 Task: Create new Company, with domain: 'koyo.jp' and type: 'Other'. Add new contact for this company, with mail Id: 'Henry21Verma@koyo.jp', First Name: Henry, Last name:  Verma, Job Title: 'HR Generalist', Phone Number: '(408) 555-1237'. Change life cycle stage to  Lead and lead status to  Open. Logged in from softage.5@softage.net
Action: Mouse moved to (70, 55)
Screenshot: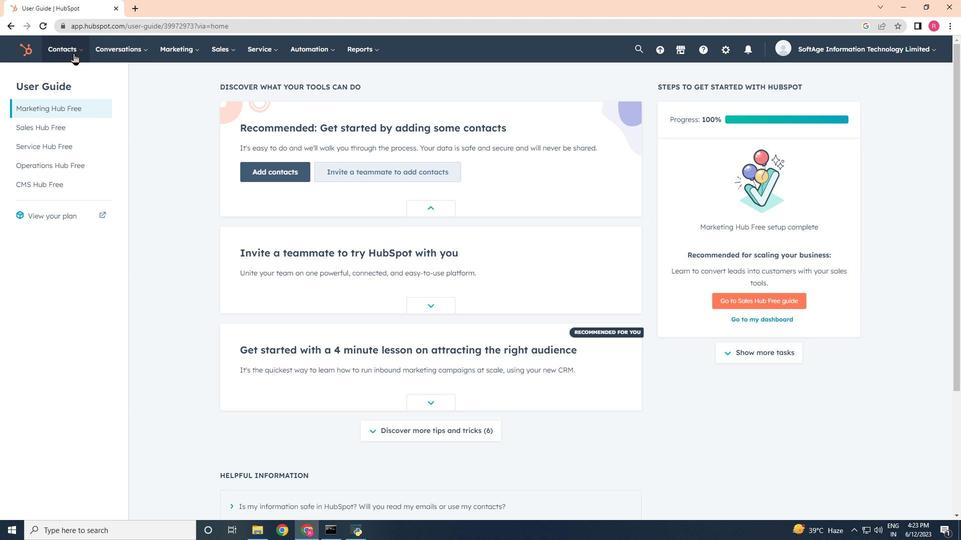 
Action: Mouse pressed left at (70, 55)
Screenshot: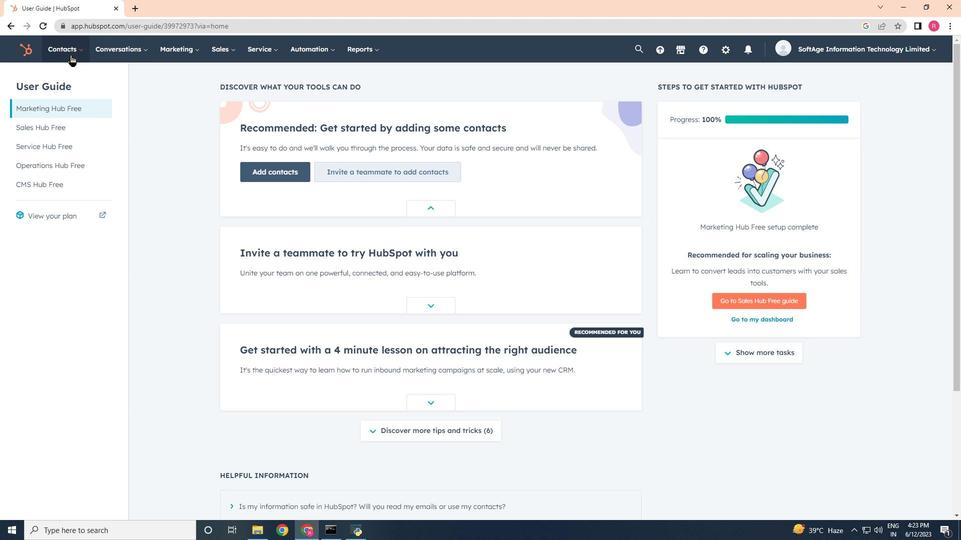 
Action: Mouse moved to (80, 91)
Screenshot: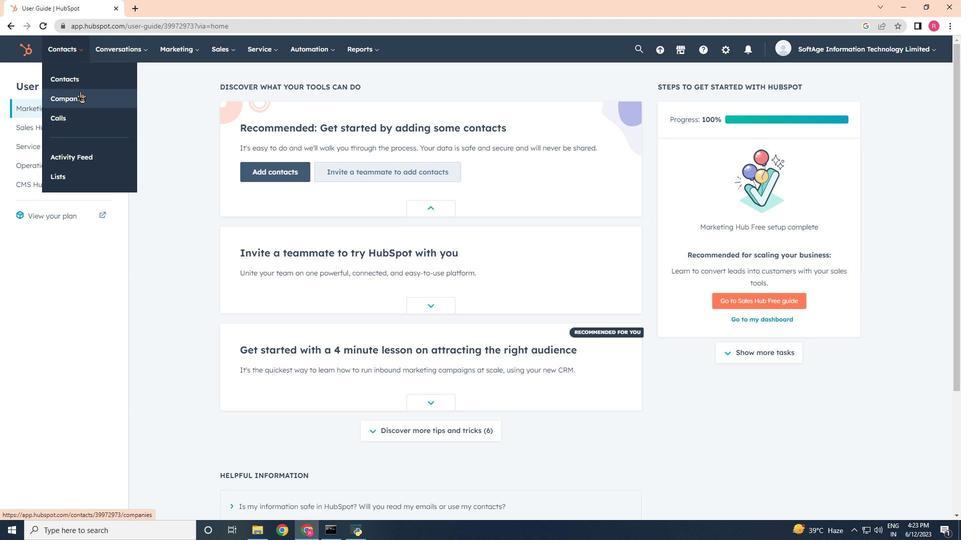 
Action: Mouse pressed left at (80, 91)
Screenshot: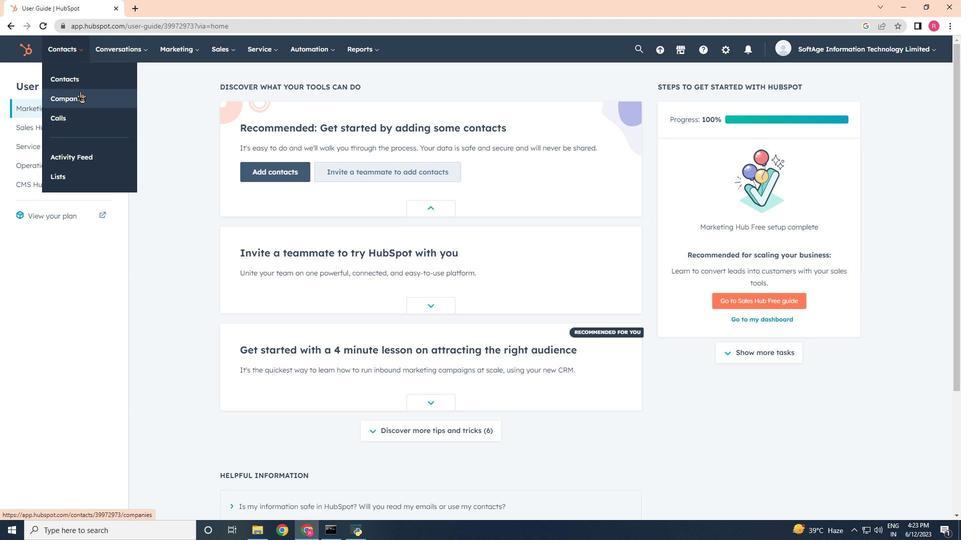 
Action: Mouse moved to (904, 83)
Screenshot: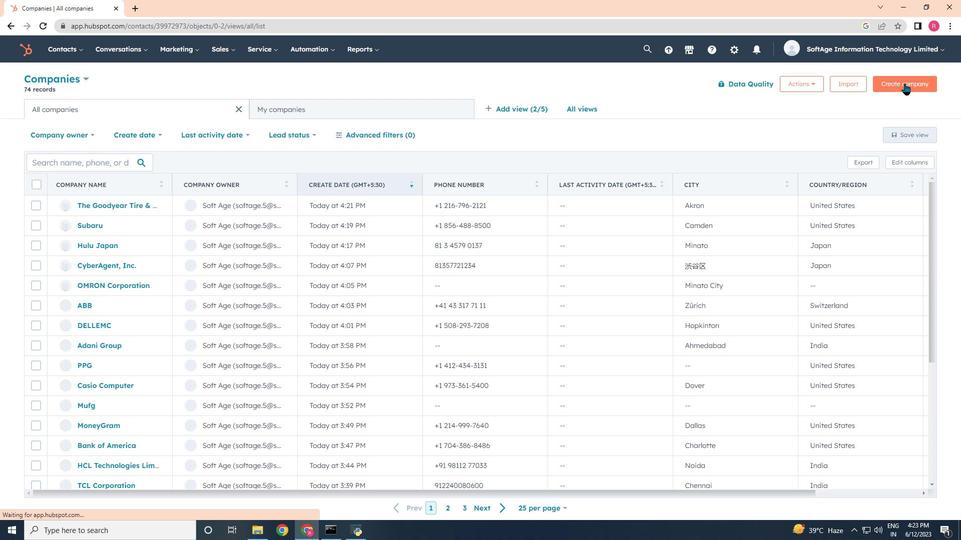 
Action: Mouse pressed left at (904, 83)
Screenshot: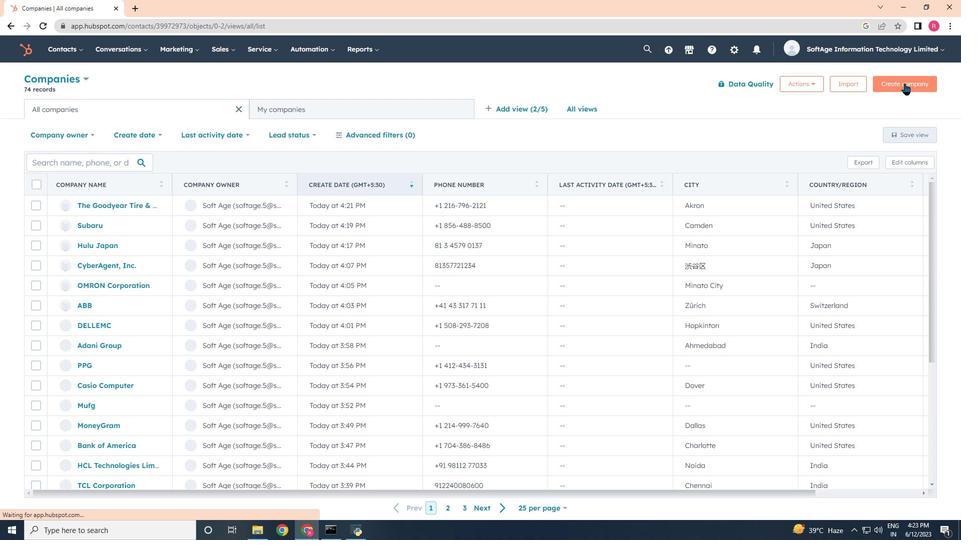 
Action: Mouse moved to (730, 126)
Screenshot: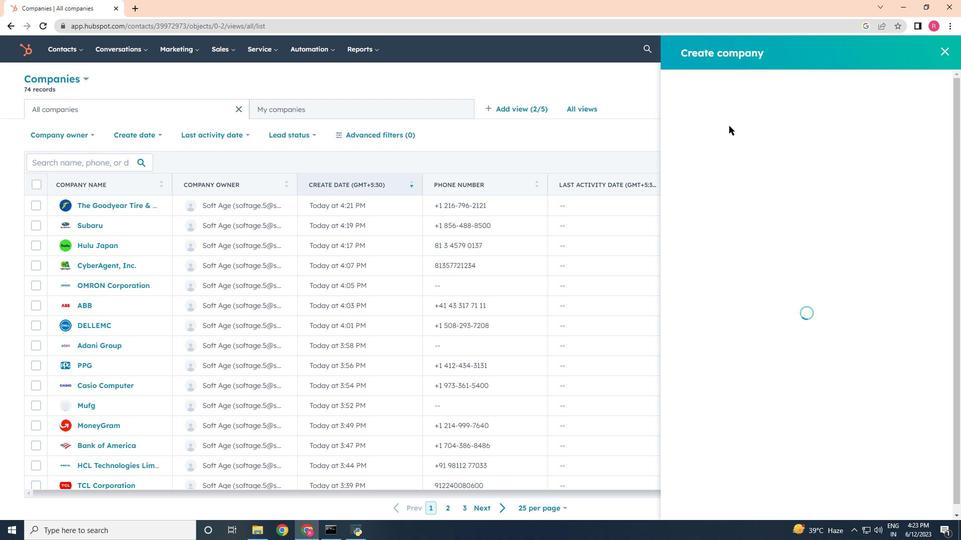 
Action: Mouse pressed left at (730, 126)
Screenshot: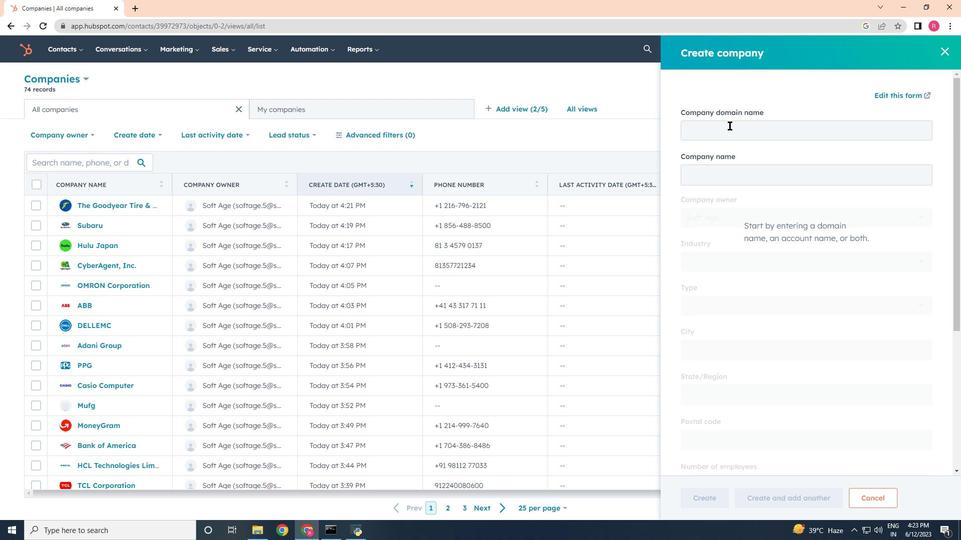 
Action: Mouse moved to (354, 148)
Screenshot: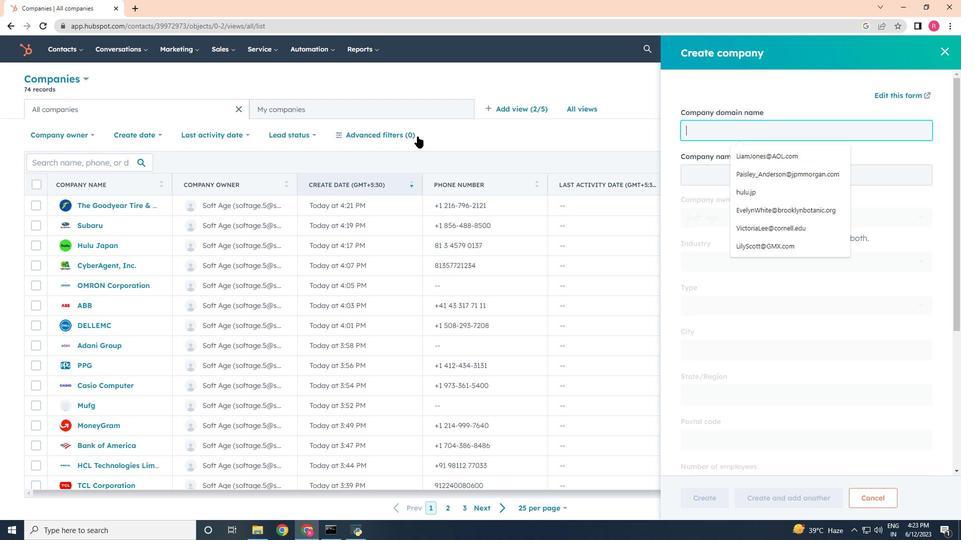 
Action: Key pressed koyo.jp
Screenshot: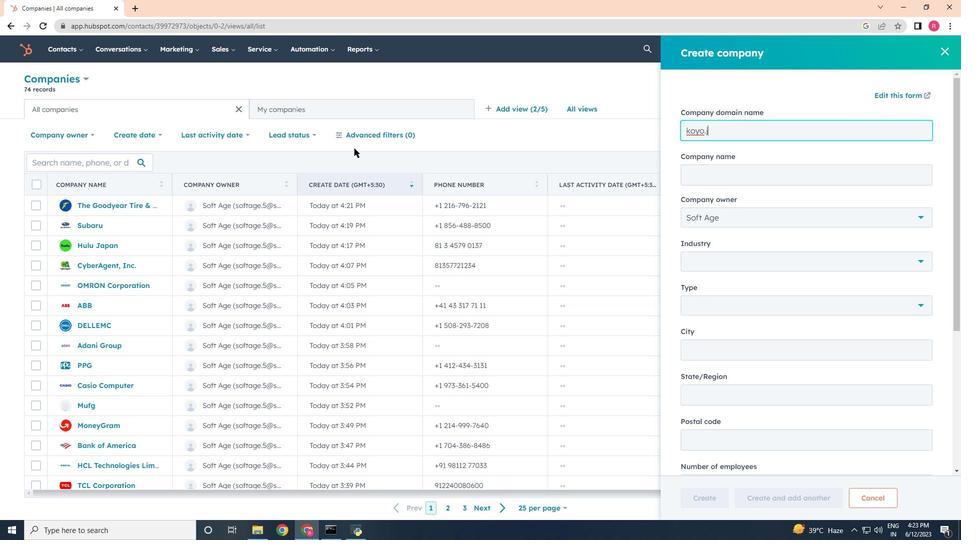
Action: Mouse moved to (754, 309)
Screenshot: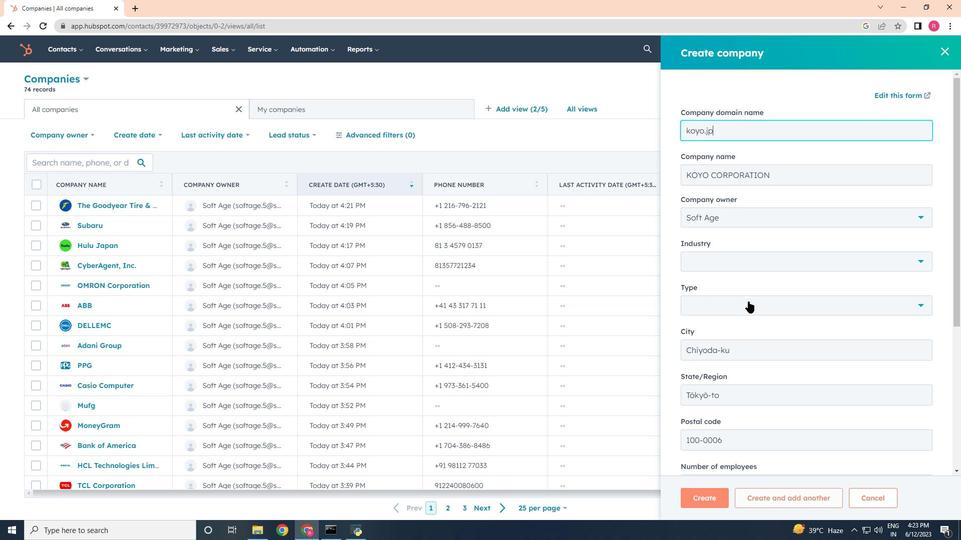 
Action: Mouse pressed left at (754, 309)
Screenshot: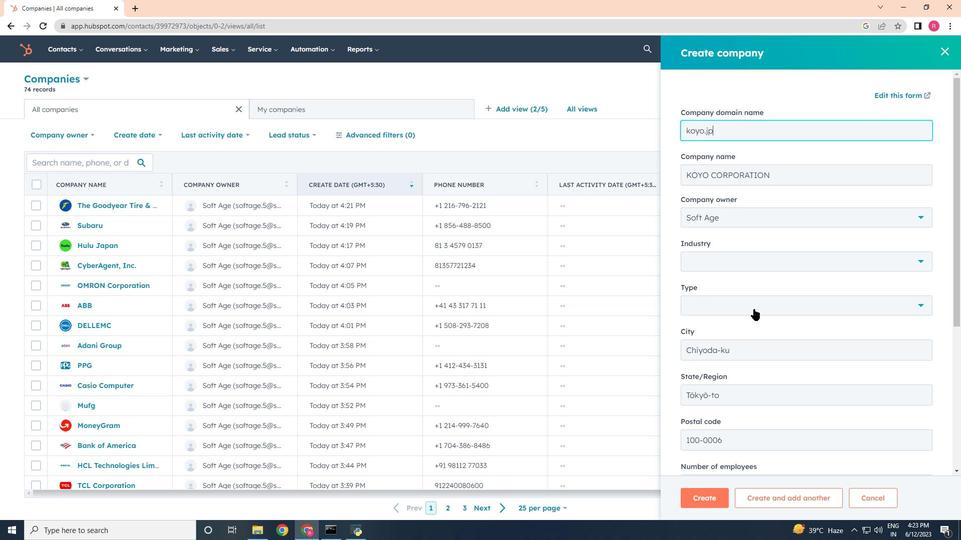 
Action: Mouse moved to (714, 437)
Screenshot: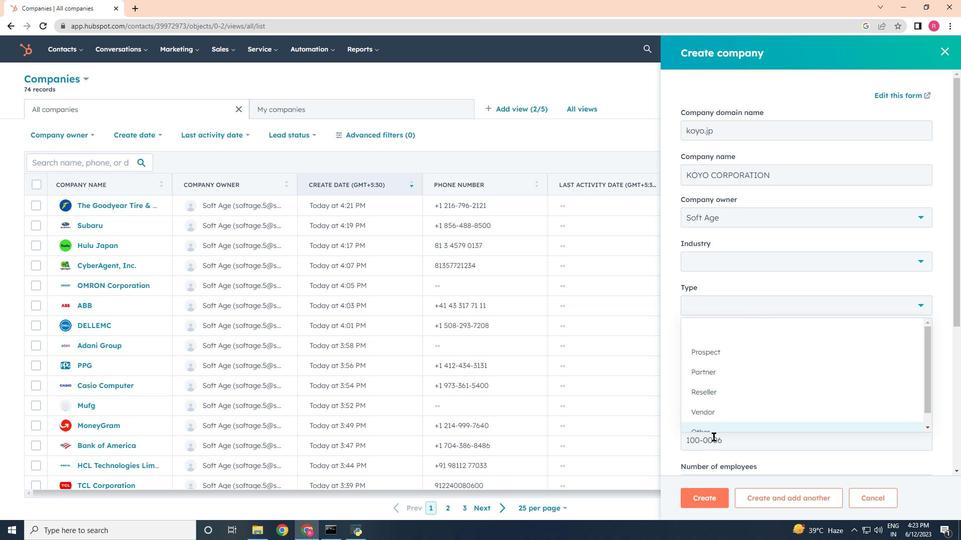 
Action: Mouse pressed left at (714, 437)
Screenshot: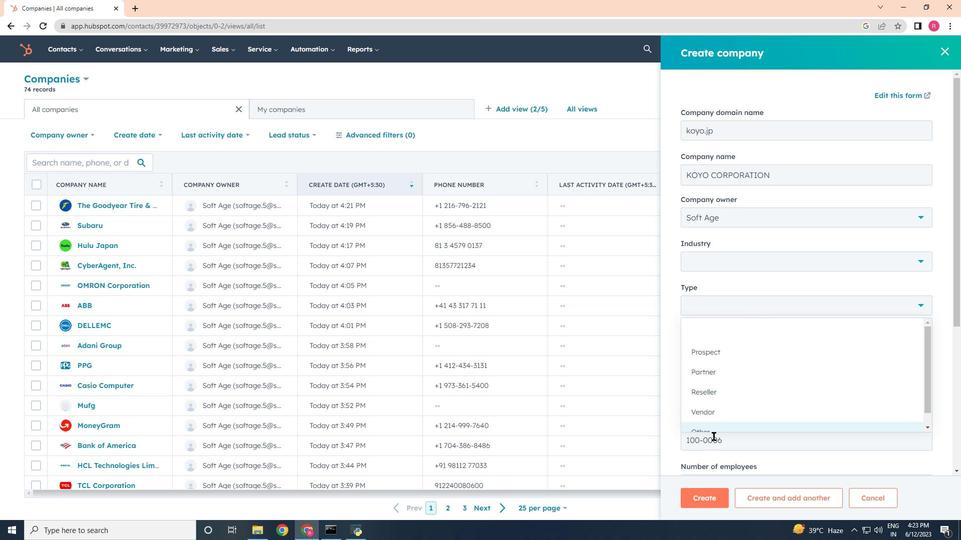 
Action: Mouse moved to (725, 409)
Screenshot: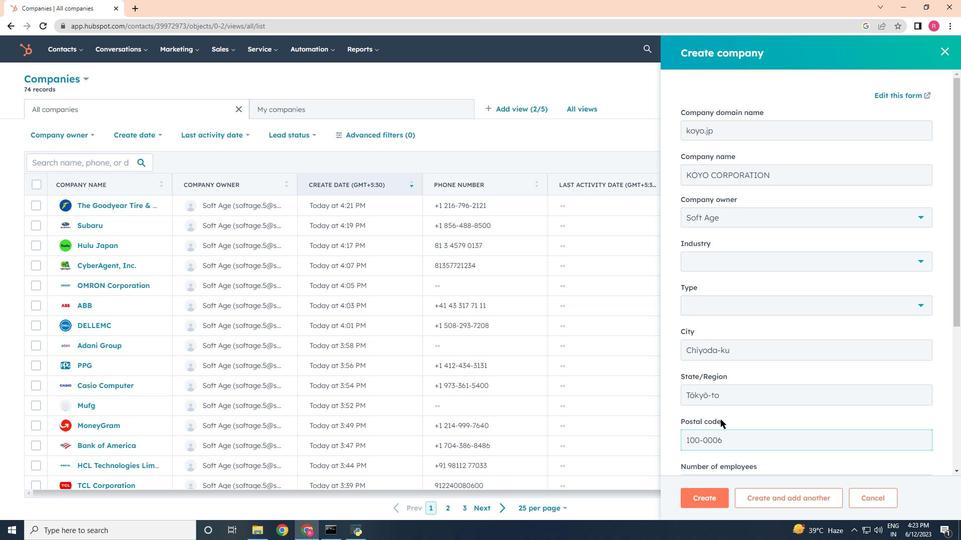 
Action: Mouse scrolled (725, 409) with delta (0, 0)
Screenshot: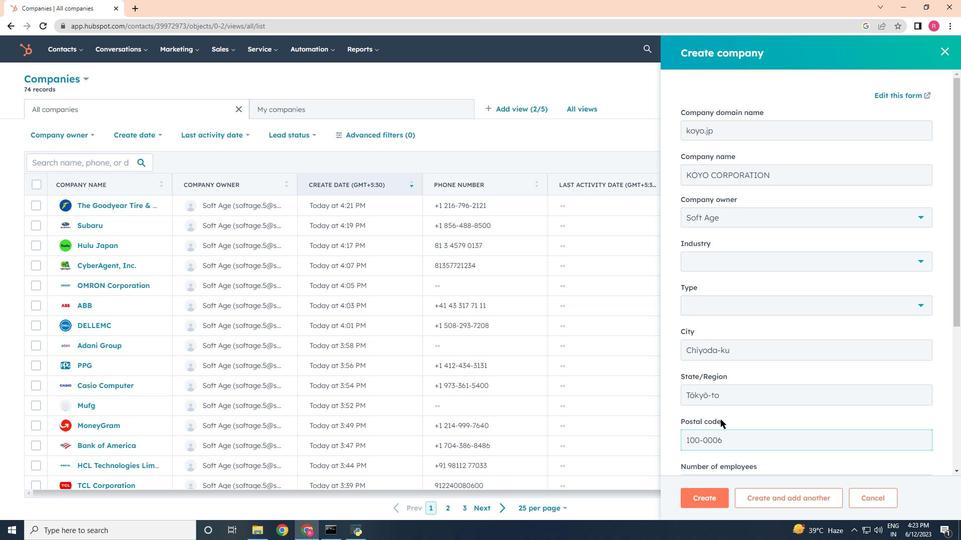 
Action: Mouse moved to (726, 409)
Screenshot: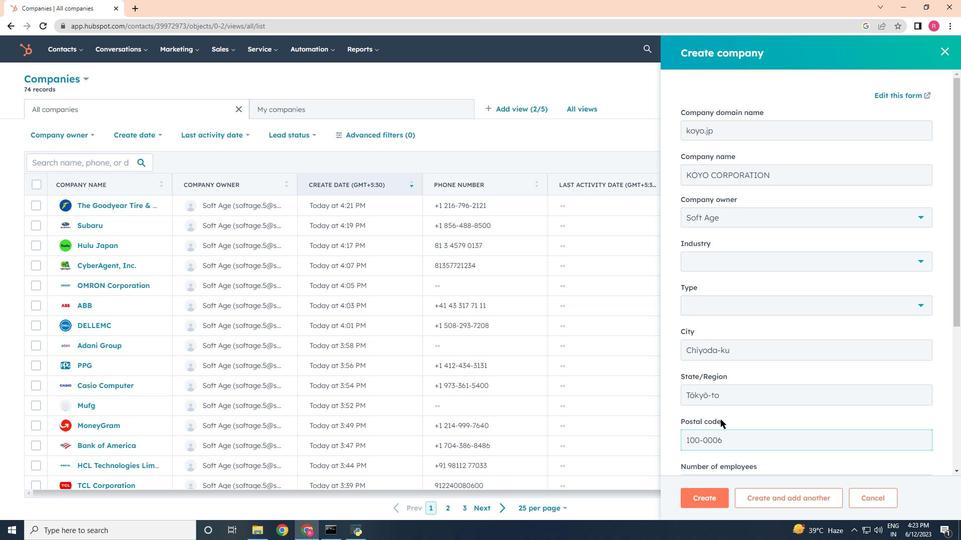 
Action: Mouse scrolled (726, 409) with delta (0, 0)
Screenshot: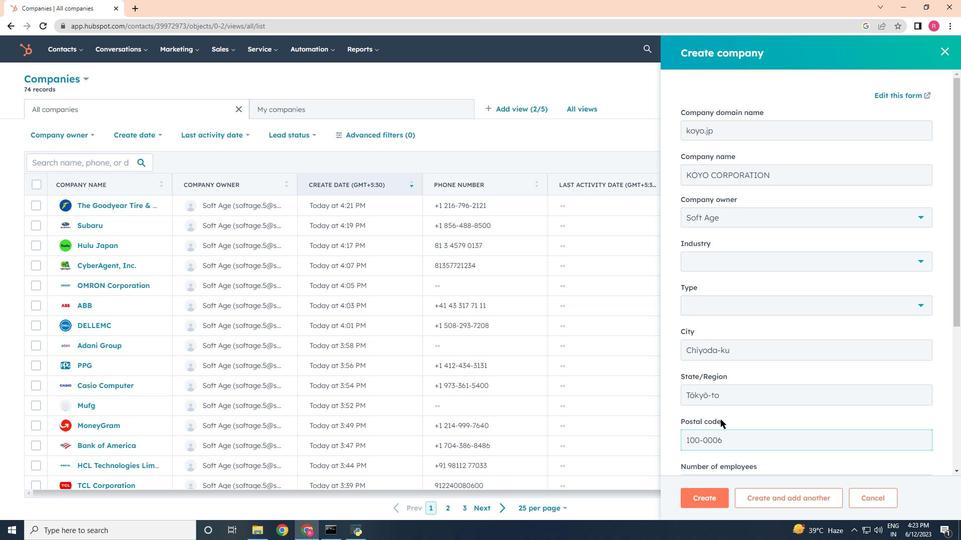 
Action: Mouse moved to (726, 409)
Screenshot: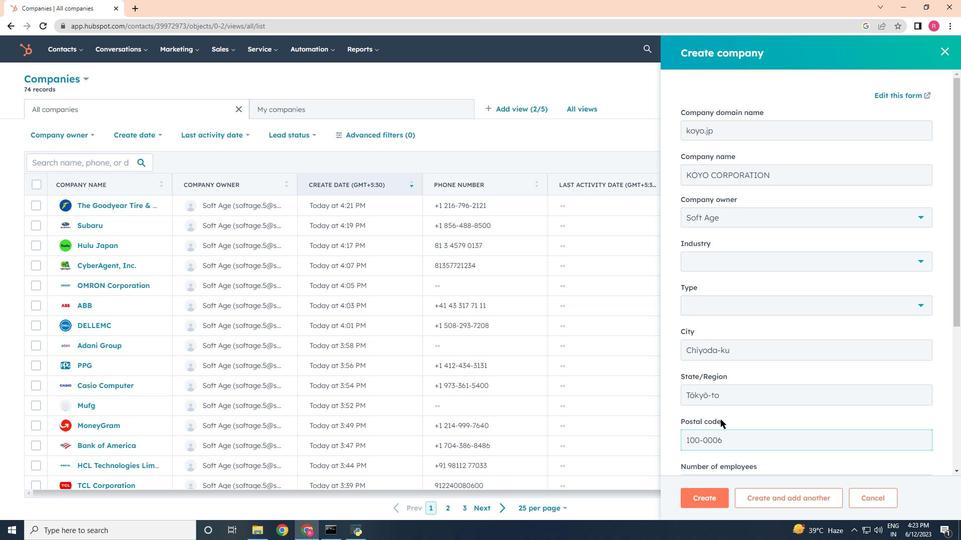 
Action: Mouse scrolled (726, 409) with delta (0, 0)
Screenshot: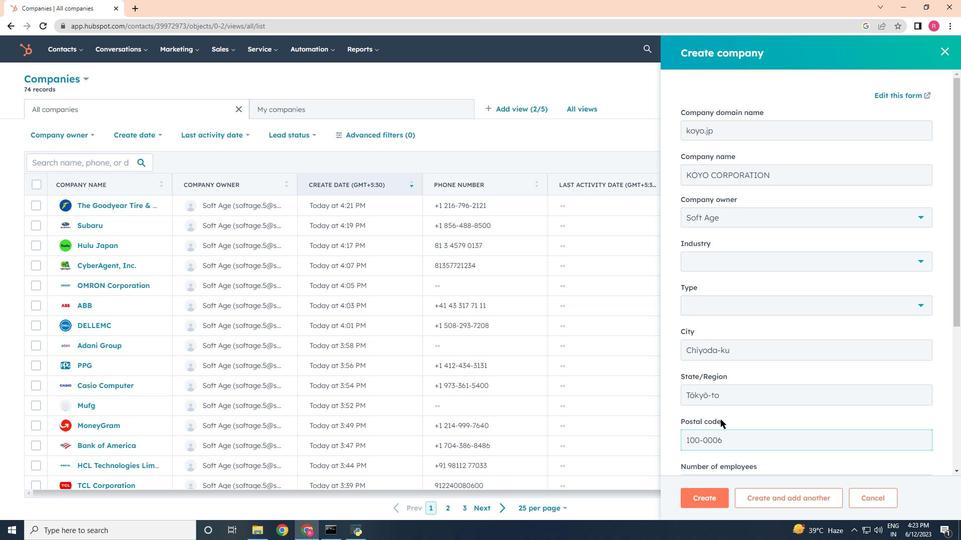 
Action: Mouse moved to (727, 409)
Screenshot: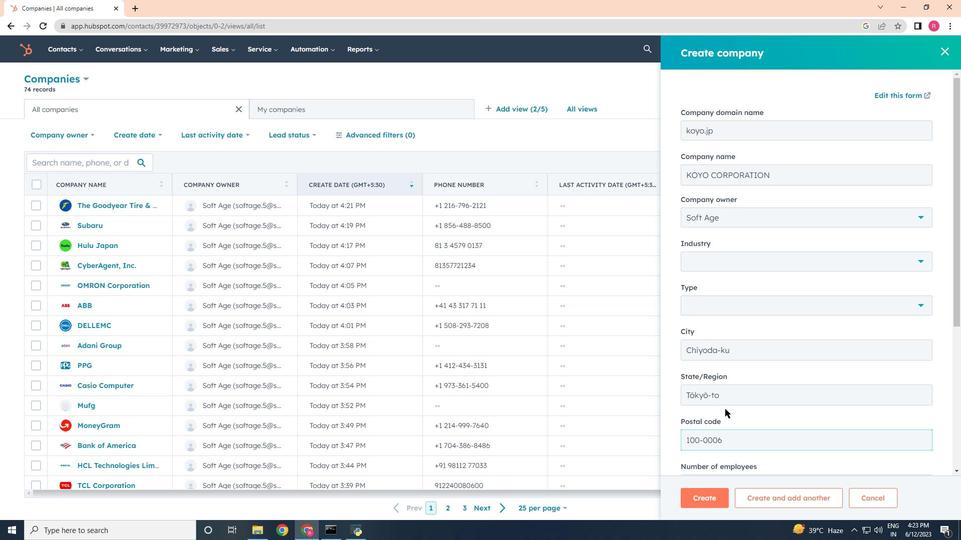 
Action: Mouse scrolled (727, 409) with delta (0, 0)
Screenshot: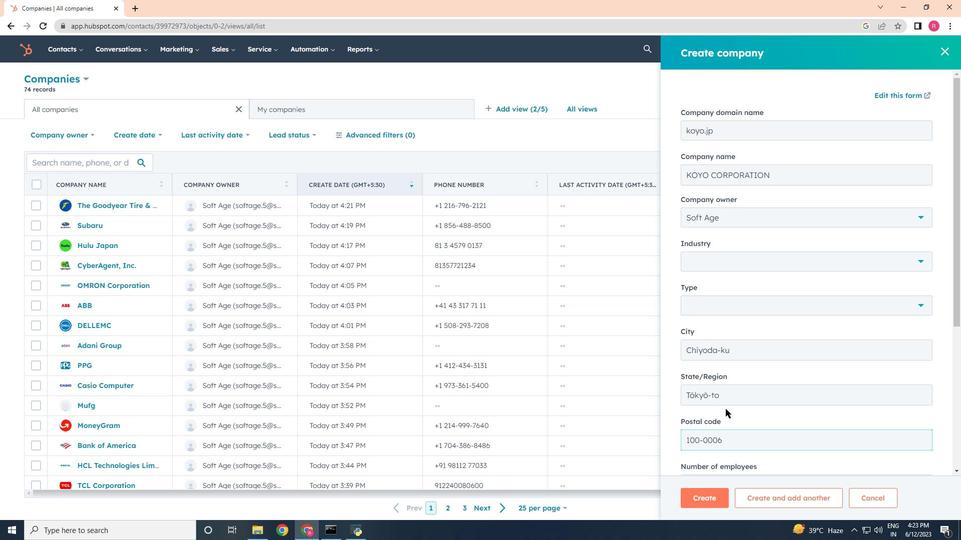 
Action: Mouse moved to (728, 409)
Screenshot: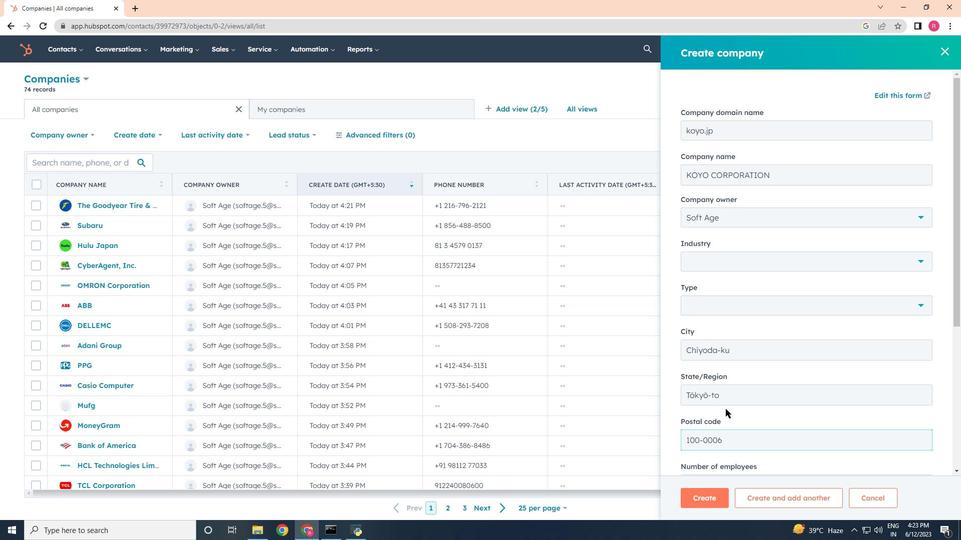 
Action: Mouse scrolled (728, 409) with delta (0, 0)
Screenshot: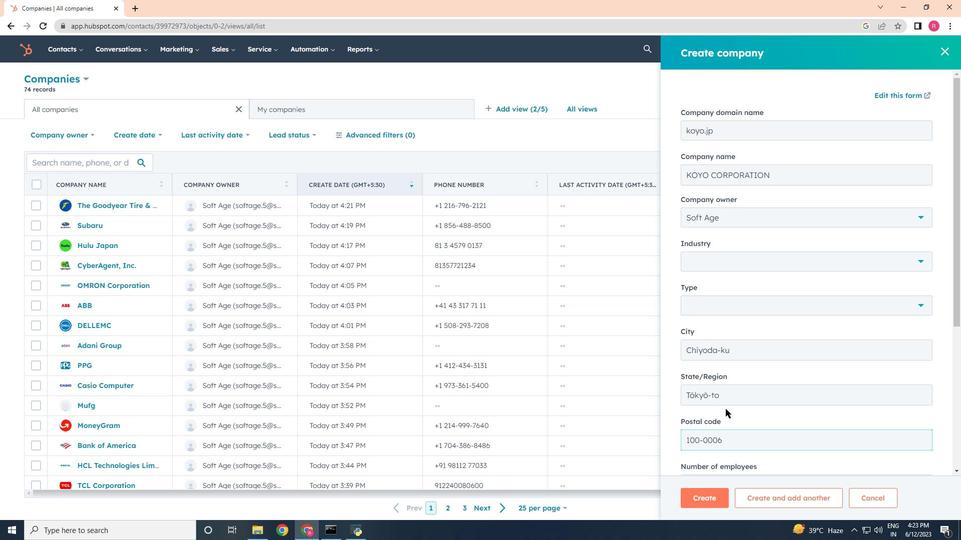 
Action: Mouse moved to (730, 409)
Screenshot: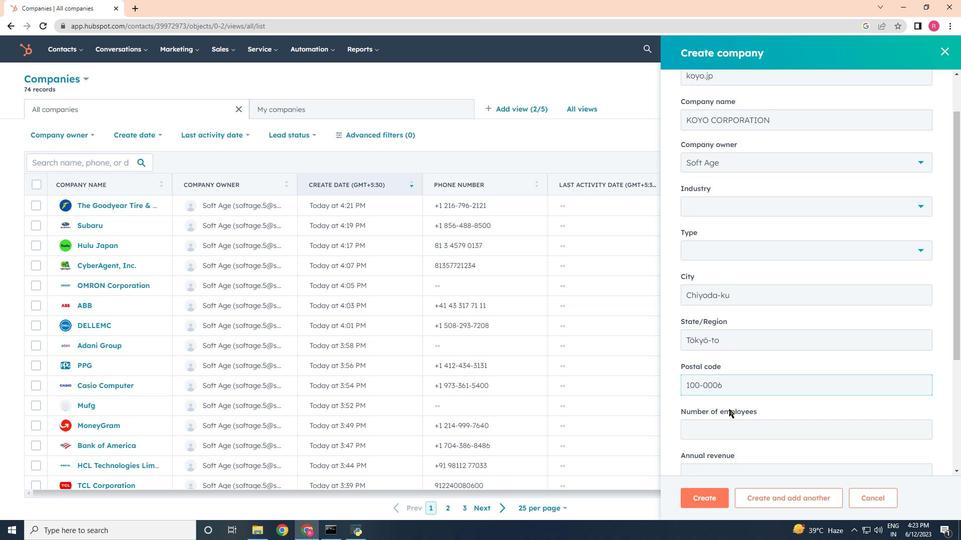 
Action: Mouse scrolled (730, 409) with delta (0, 0)
Screenshot: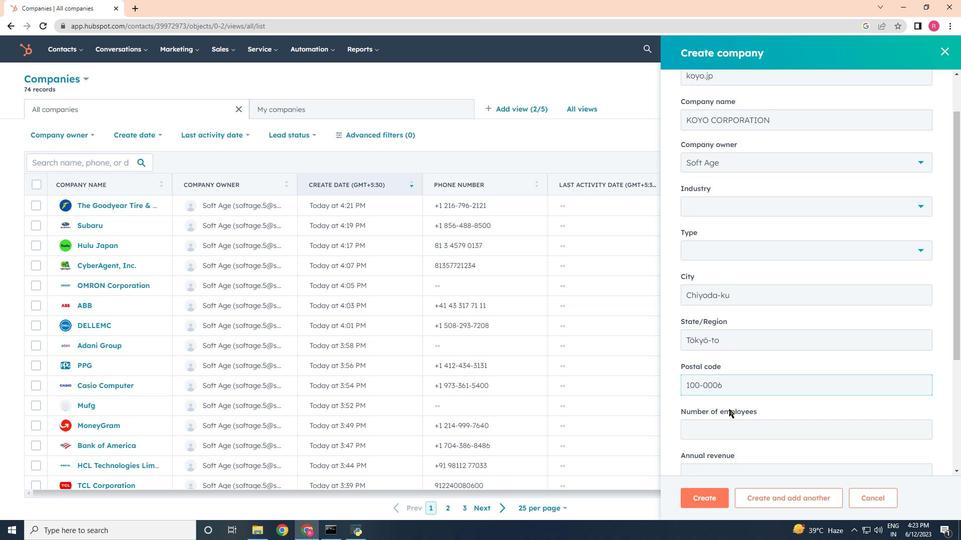 
Action: Mouse moved to (738, 440)
Screenshot: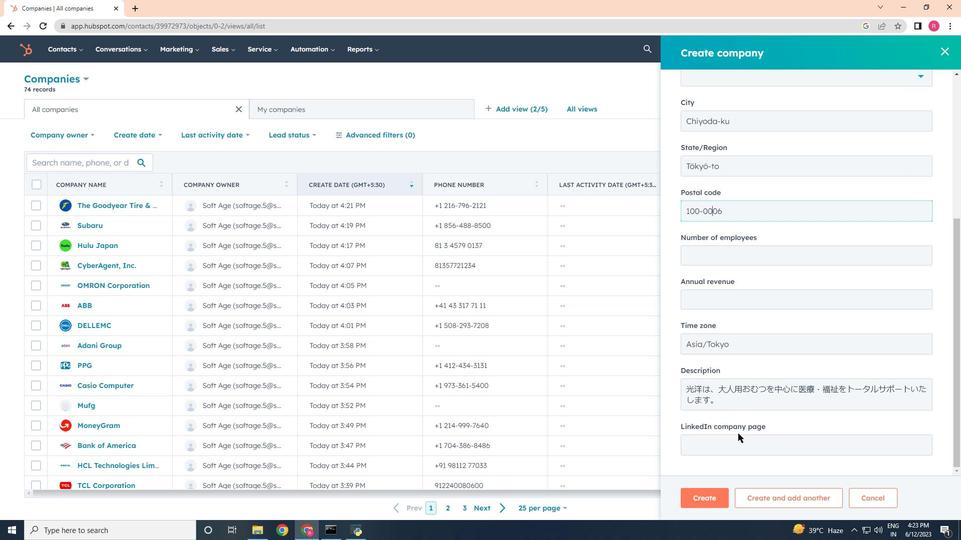 
Action: Mouse scrolled (738, 440) with delta (0, 0)
Screenshot: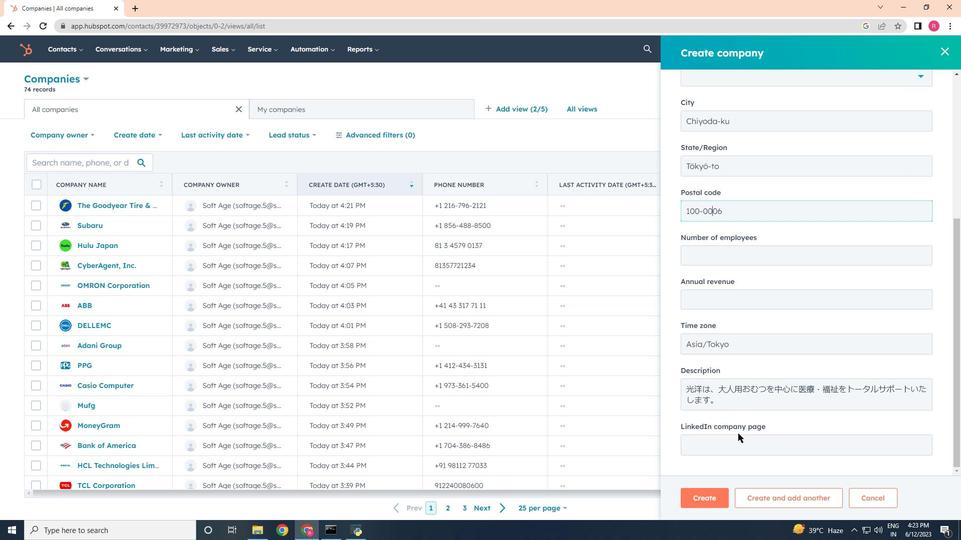 
Action: Mouse moved to (737, 441)
Screenshot: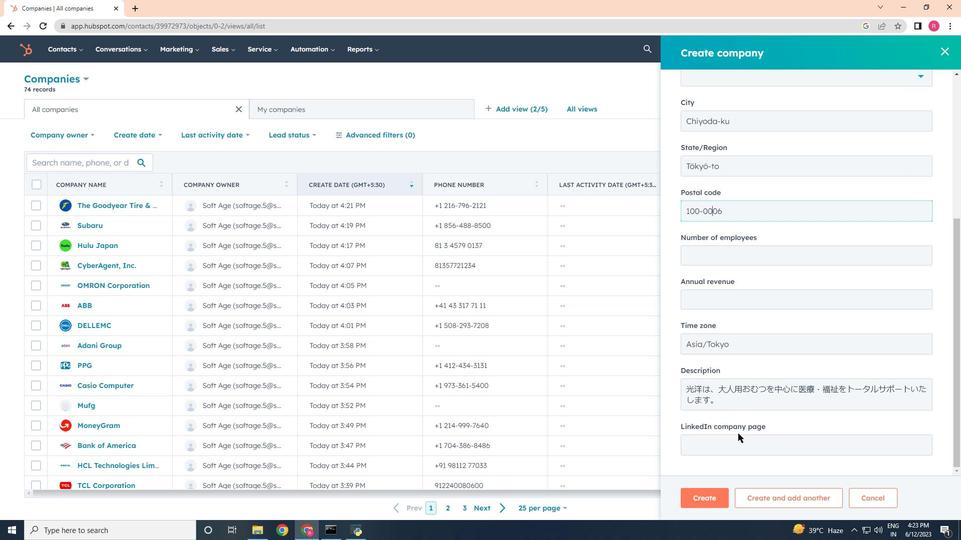 
Action: Mouse scrolled (737, 440) with delta (0, 0)
Screenshot: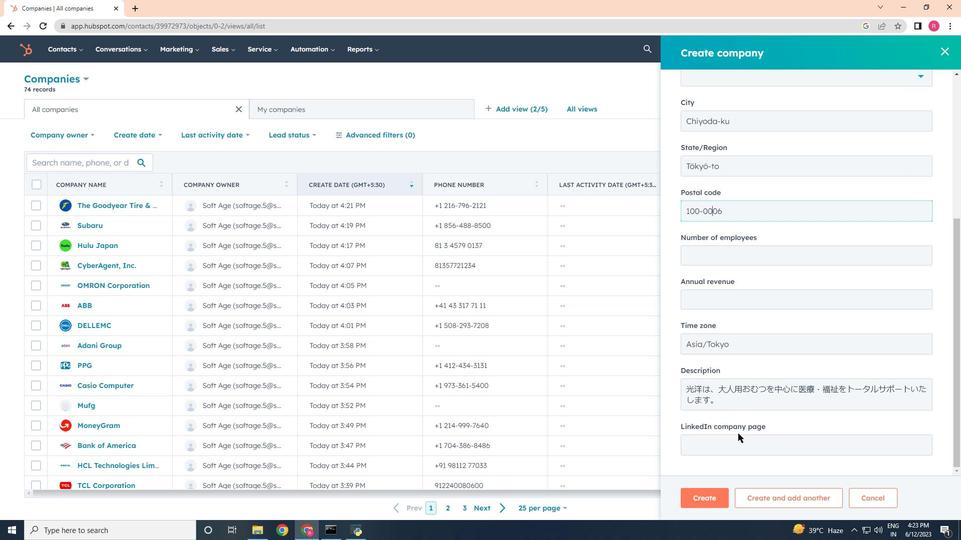 
Action: Mouse moved to (737, 442)
Screenshot: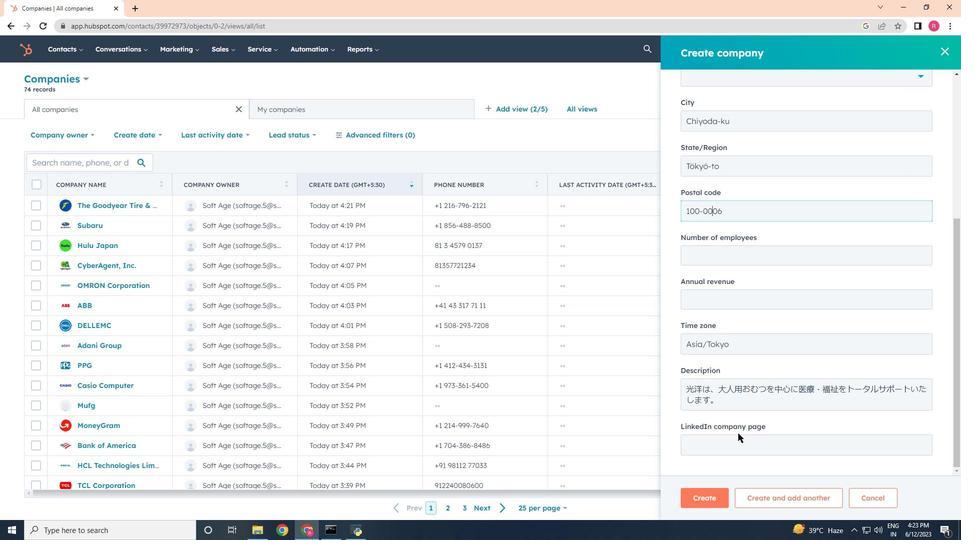 
Action: Mouse scrolled (737, 441) with delta (0, 0)
Screenshot: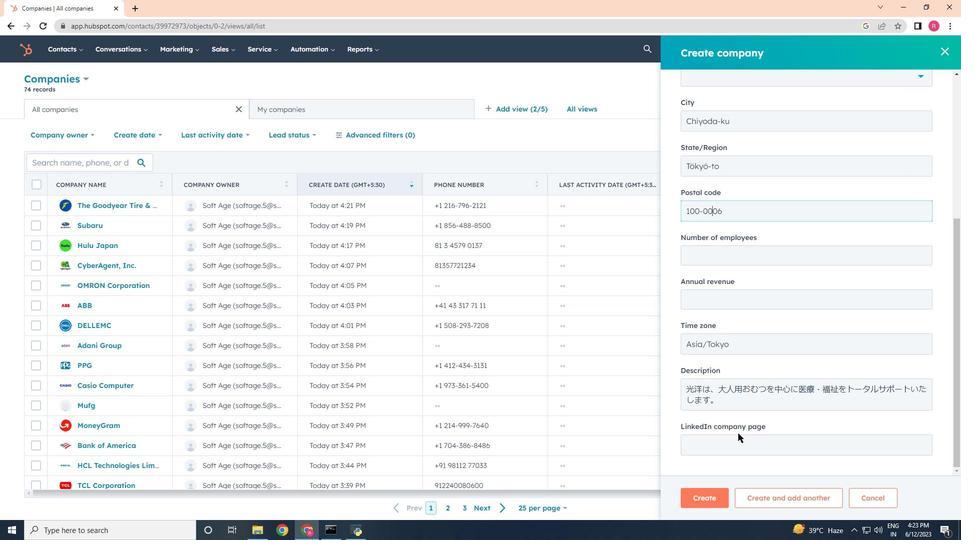 
Action: Mouse moved to (724, 496)
Screenshot: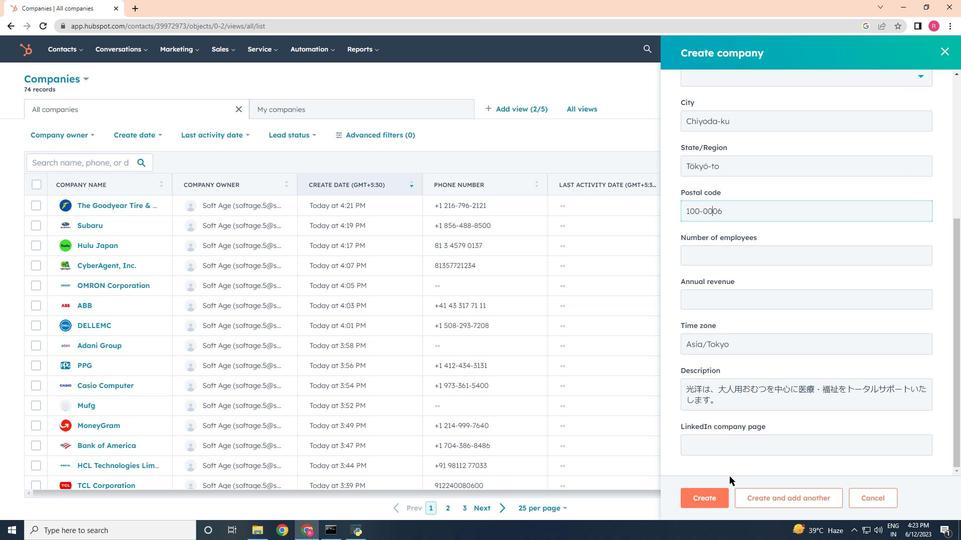 
Action: Mouse pressed left at (724, 496)
Screenshot: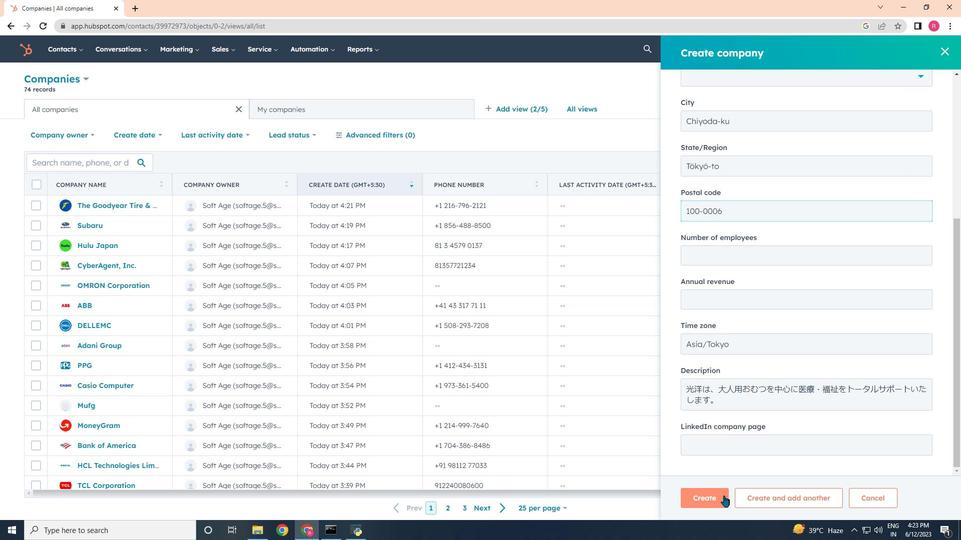 
Action: Mouse moved to (683, 322)
Screenshot: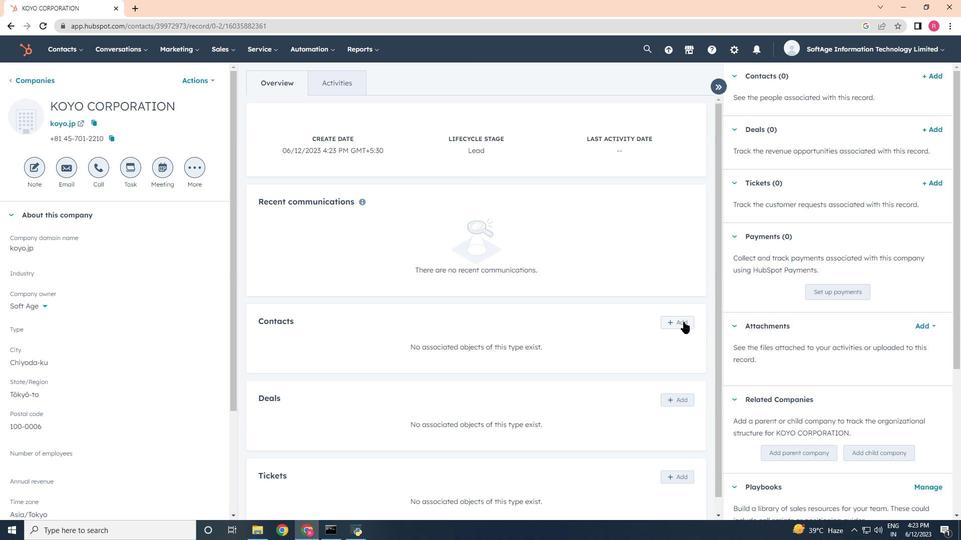 
Action: Mouse pressed left at (683, 322)
Screenshot: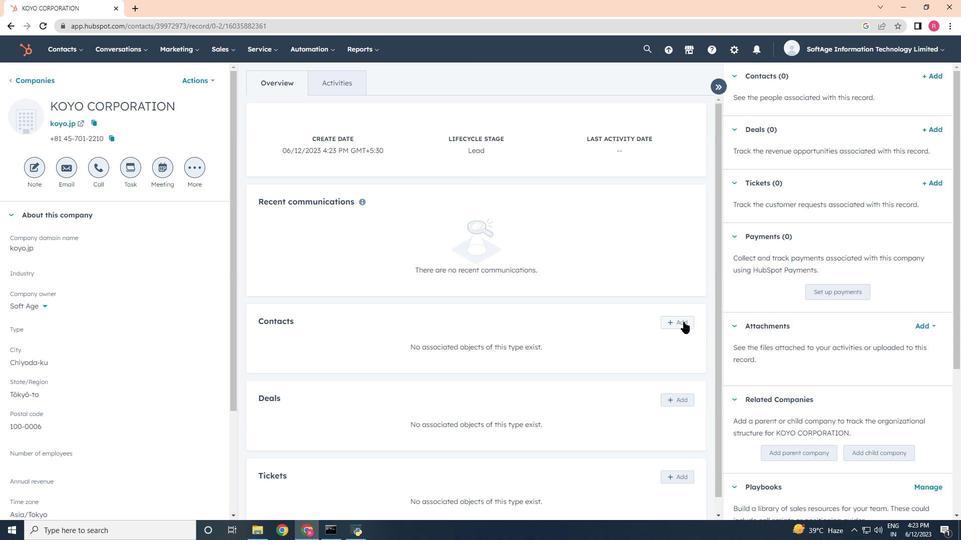 
Action: Mouse moved to (717, 111)
Screenshot: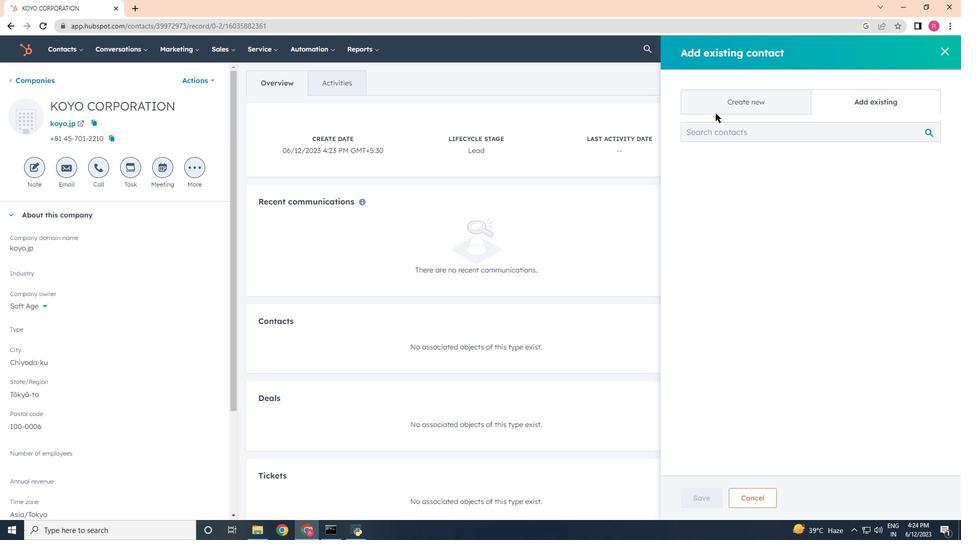 
Action: Mouse pressed left at (717, 111)
Screenshot: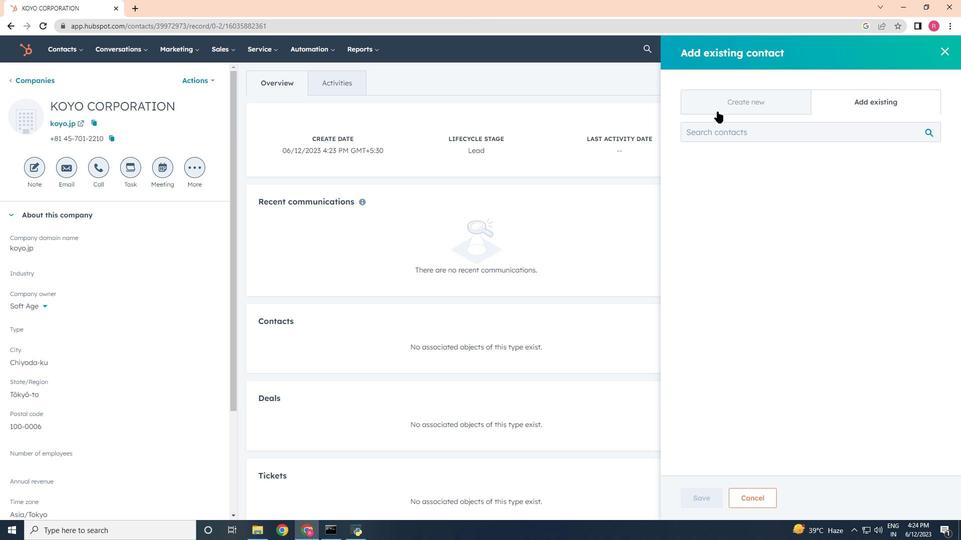 
Action: Mouse moved to (717, 174)
Screenshot: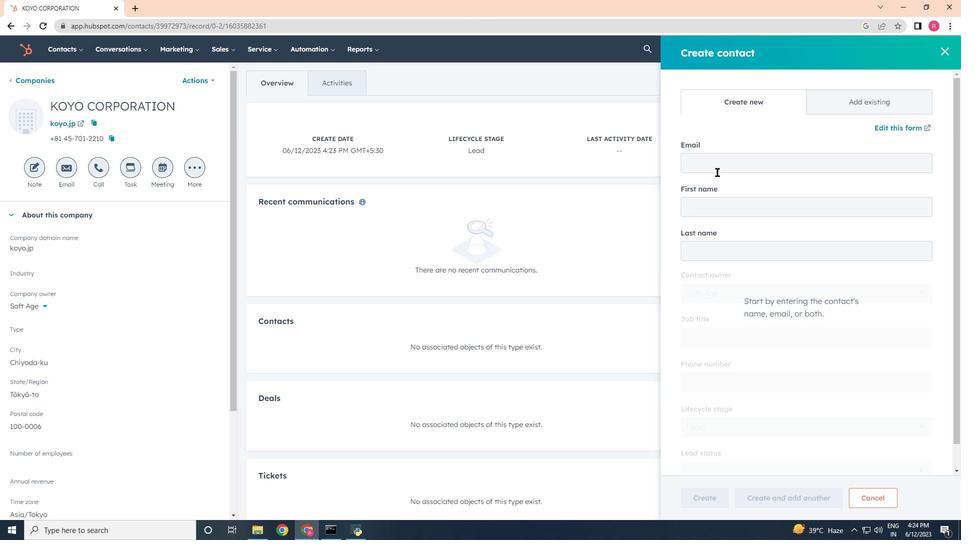 
Action: Mouse pressed left at (717, 174)
Screenshot: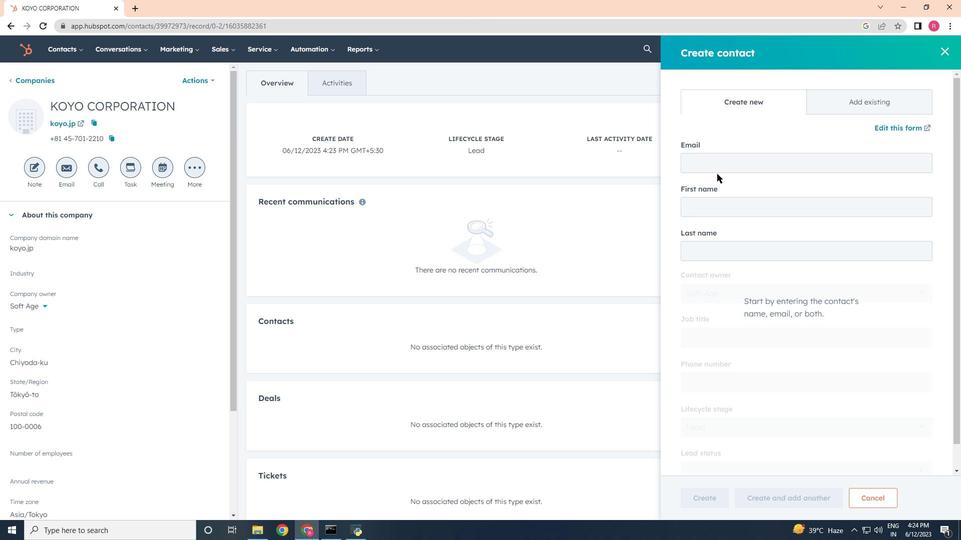 
Action: Mouse moved to (707, 169)
Screenshot: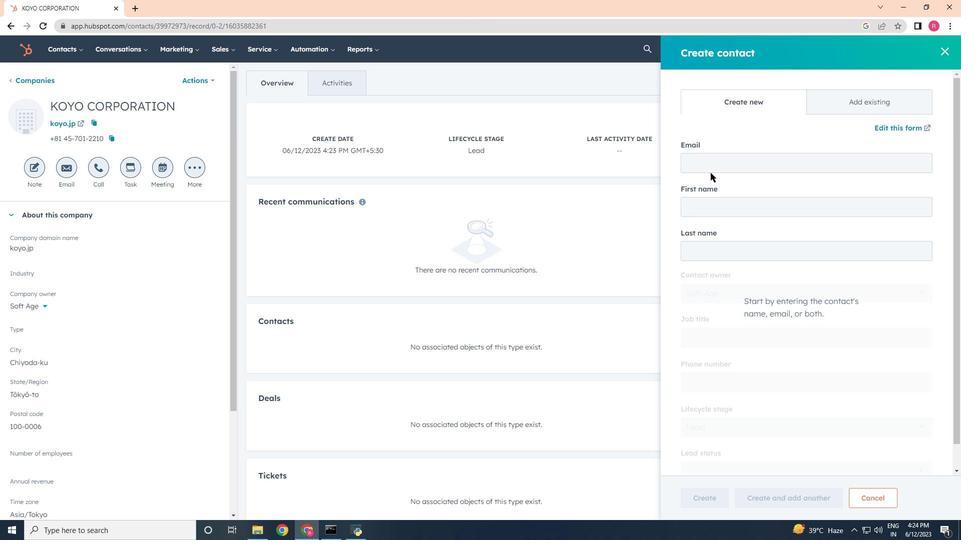 
Action: Mouse pressed left at (707, 169)
Screenshot: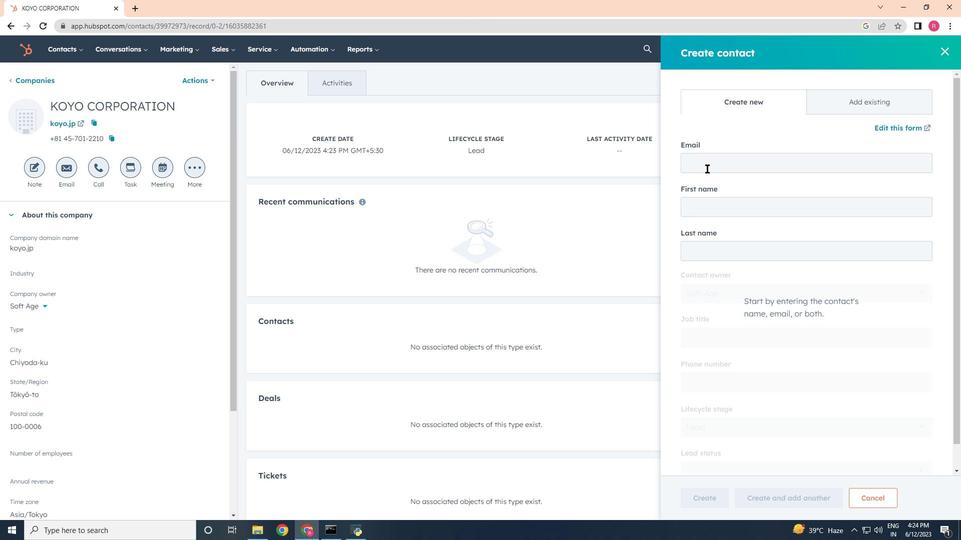 
Action: Mouse moved to (629, 194)
Screenshot: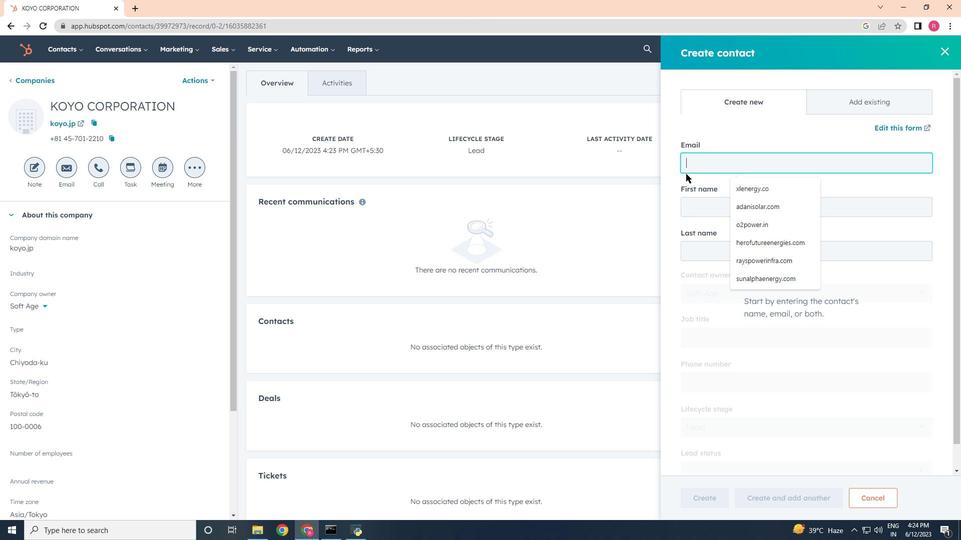 
Action: Key pressed <Key.shift>Henry21<Key.shift>Verma<Key.shift>@koyo.jp
Screenshot: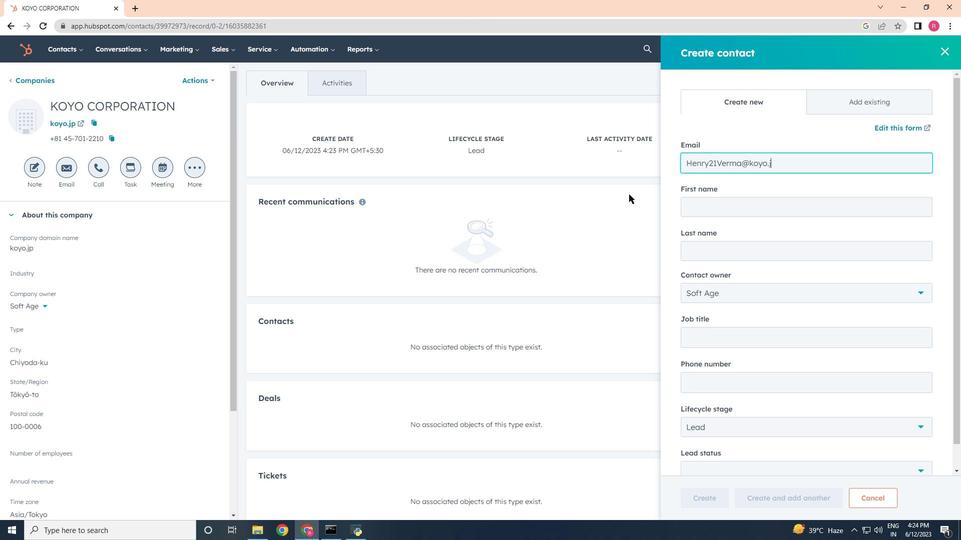 
Action: Mouse moved to (734, 207)
Screenshot: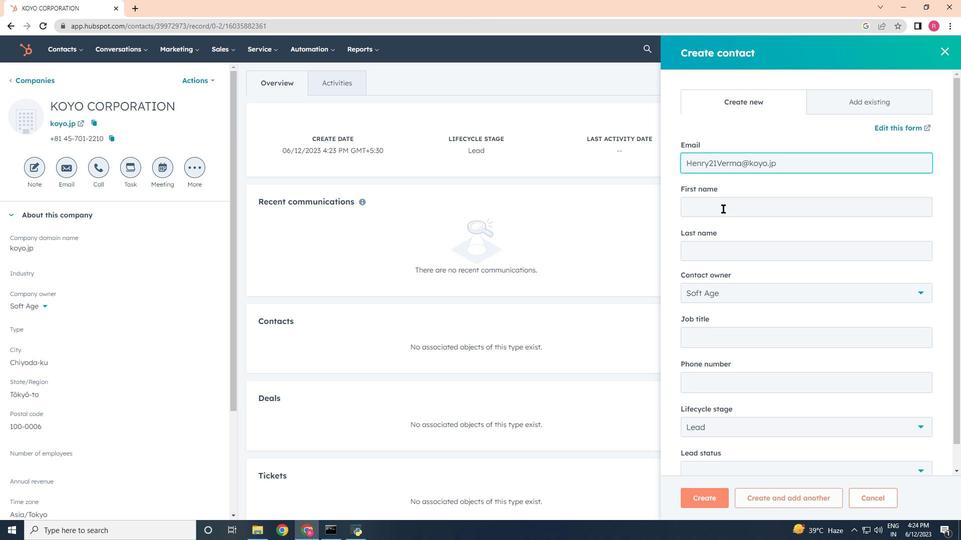 
Action: Mouse pressed left at (734, 207)
Screenshot: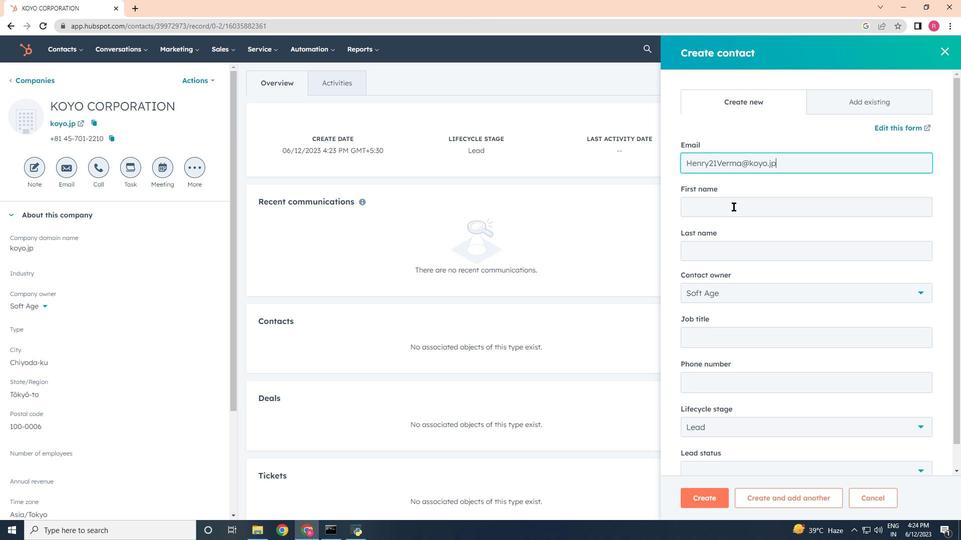 
Action: Key pressed <Key.shift>Her<Key.backspace>nry<Key.tab><Key.shift>Verma
Screenshot: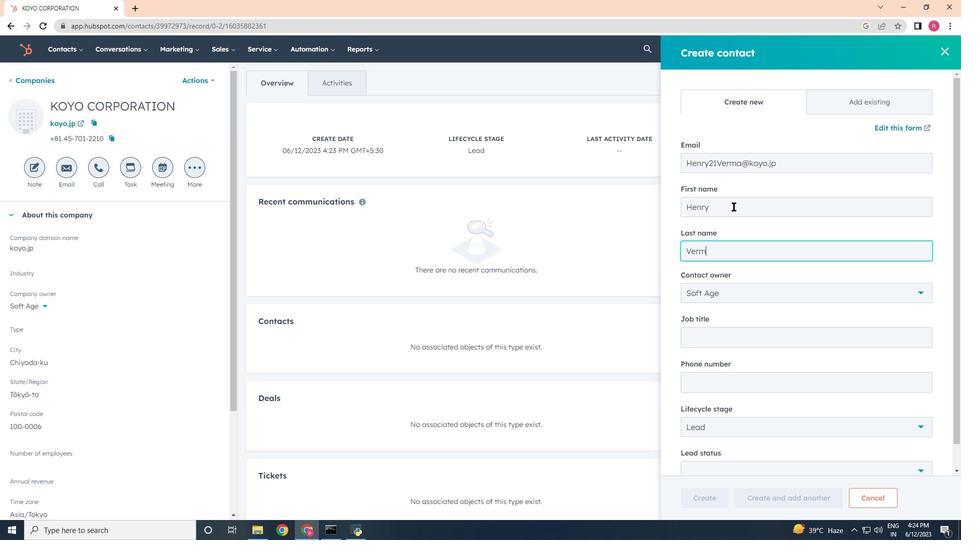 
Action: Mouse moved to (736, 336)
Screenshot: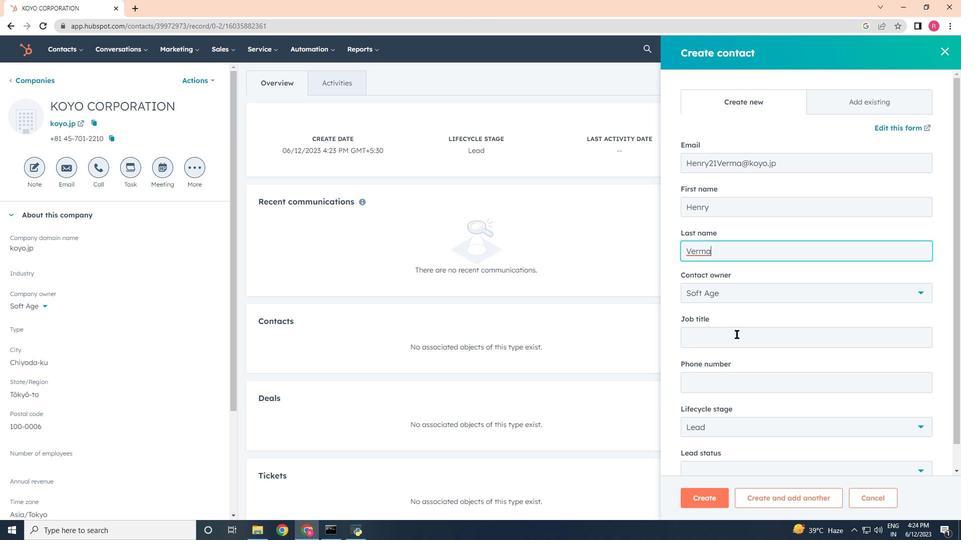 
Action: Mouse pressed left at (736, 336)
Screenshot: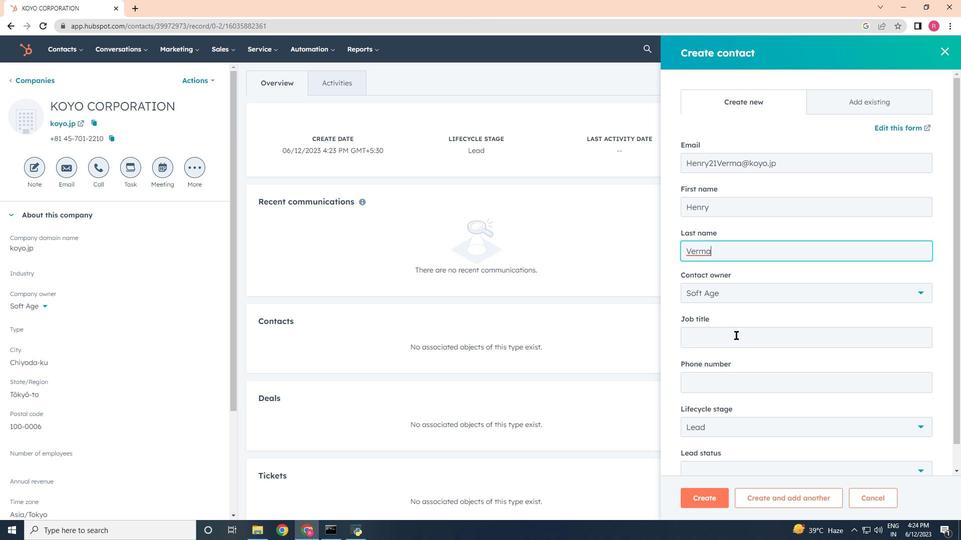
Action: Key pressed <Key.shift>HR<Key.space><Key.shift>Generalist
Screenshot: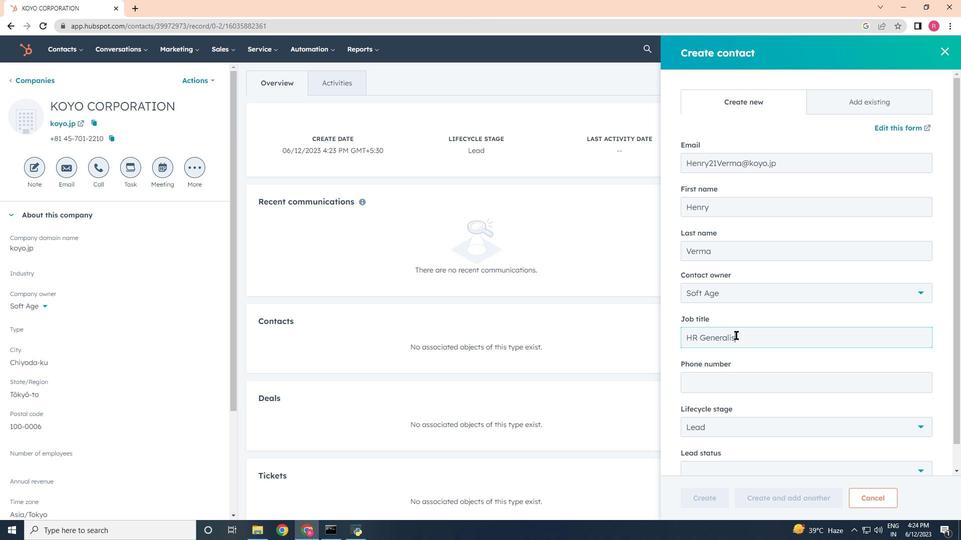 
Action: Mouse moved to (725, 383)
Screenshot: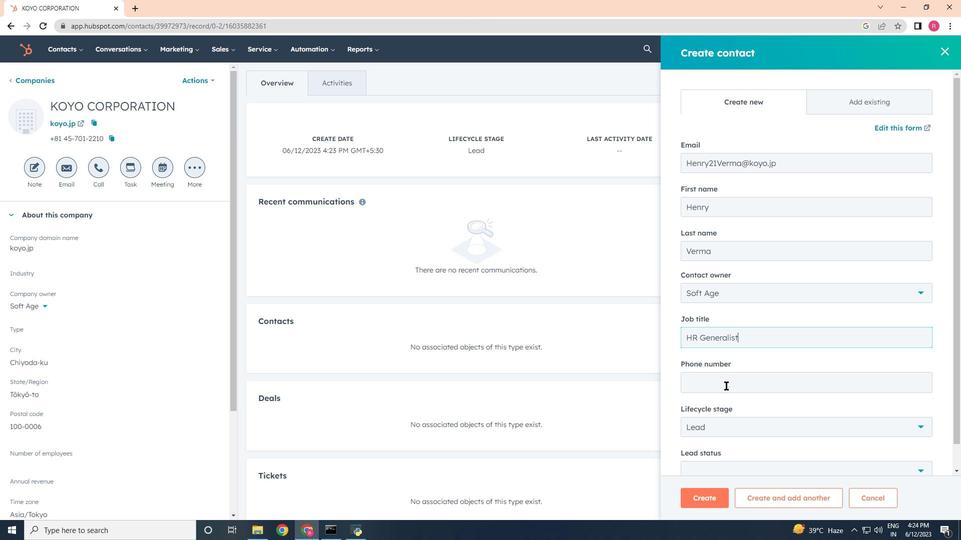 
Action: Mouse pressed left at (725, 383)
Screenshot: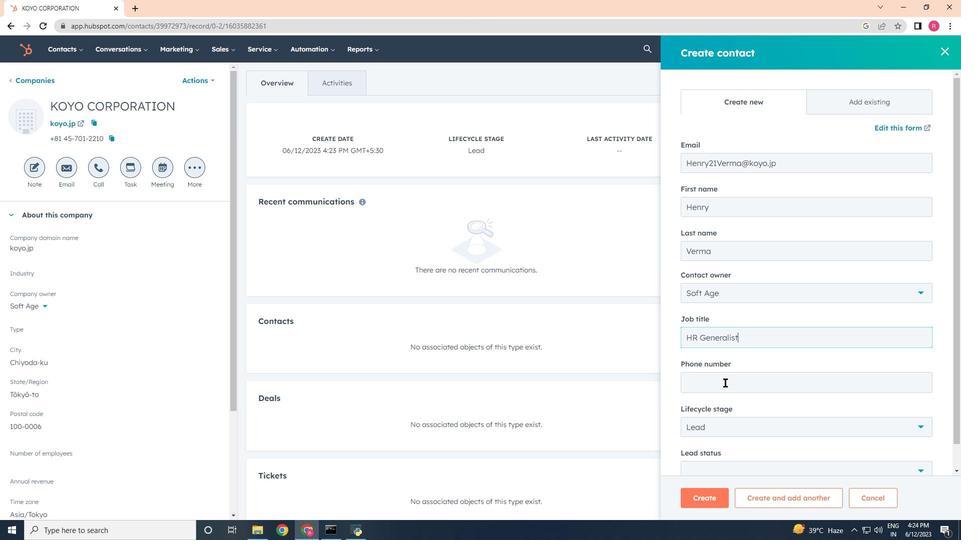 
Action: Key pressed 4085551237
Screenshot: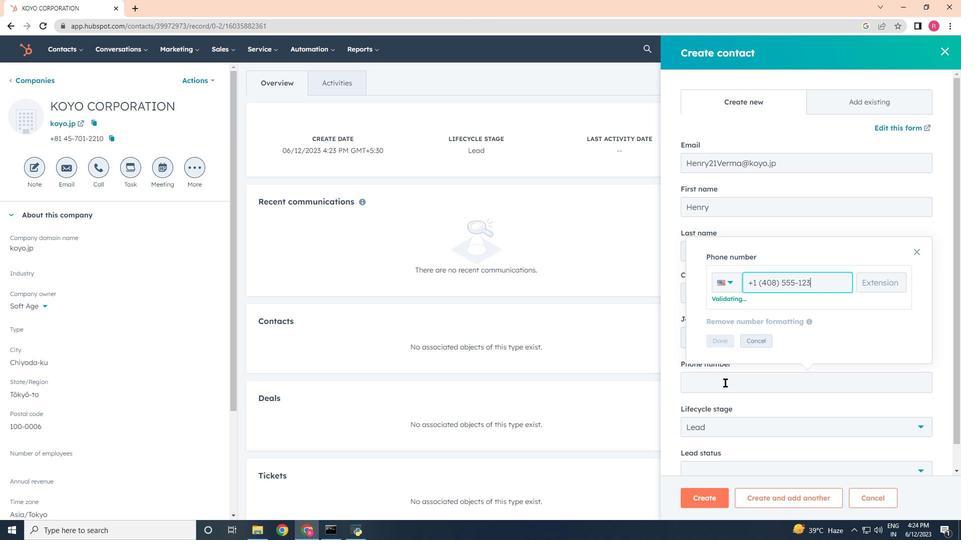 
Action: Mouse moved to (716, 341)
Screenshot: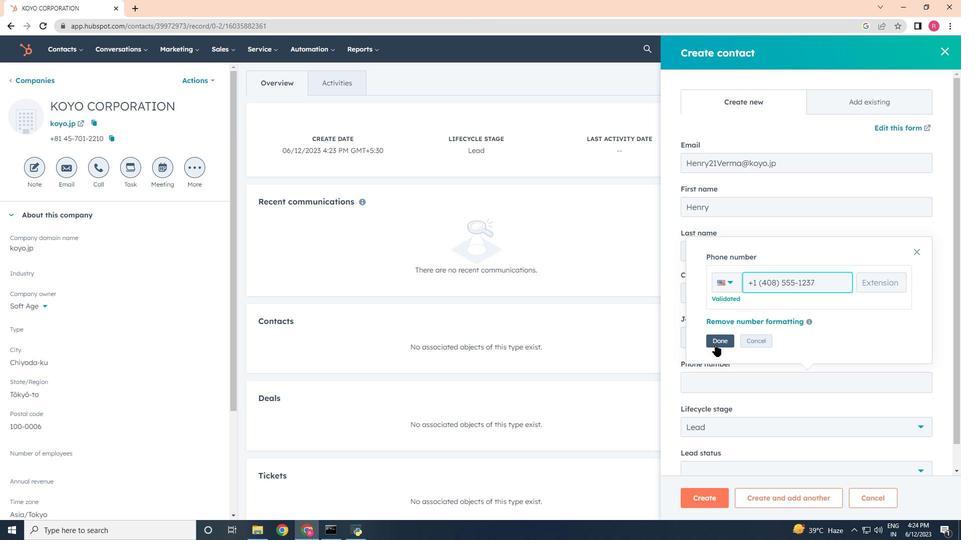 
Action: Mouse pressed left at (716, 341)
Screenshot: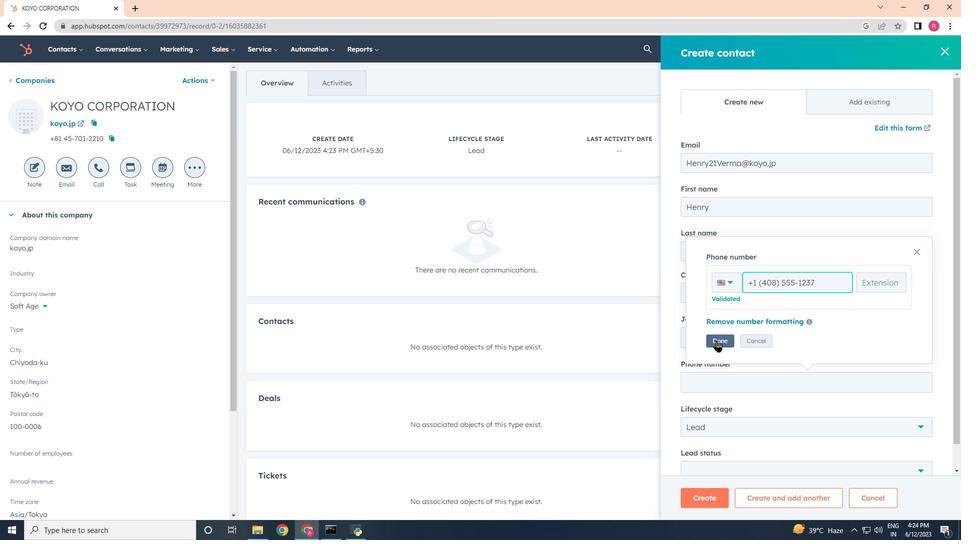 
Action: Mouse moved to (723, 427)
Screenshot: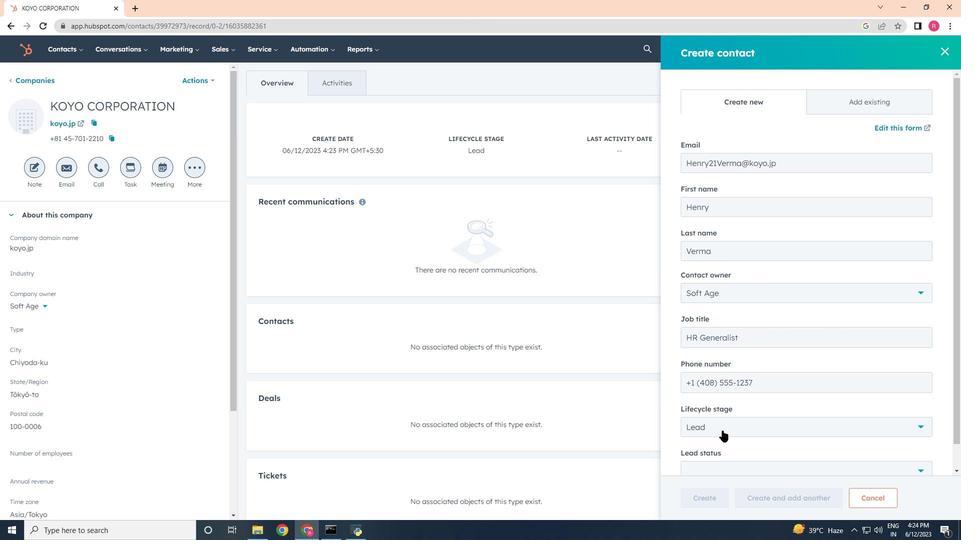 
Action: Mouse pressed left at (723, 427)
Screenshot: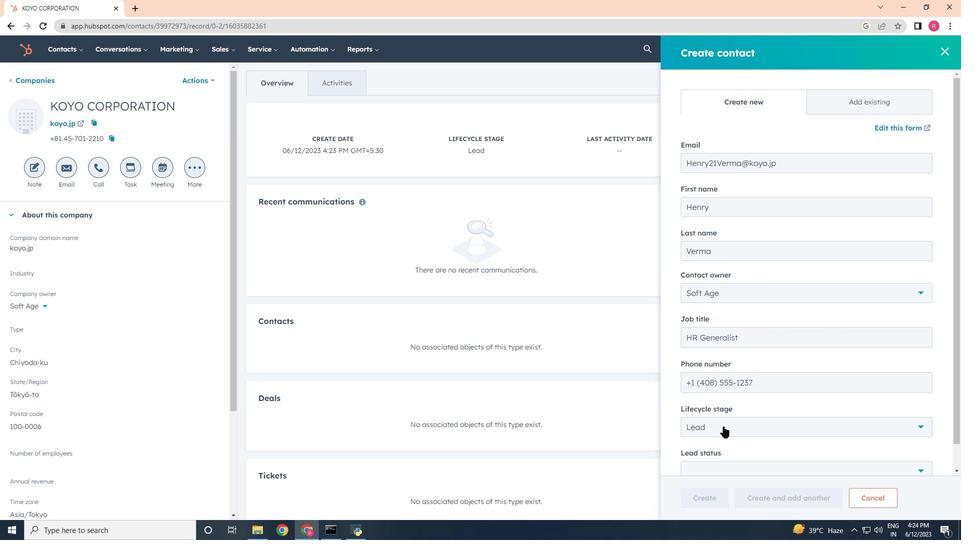 
Action: Mouse moved to (721, 340)
Screenshot: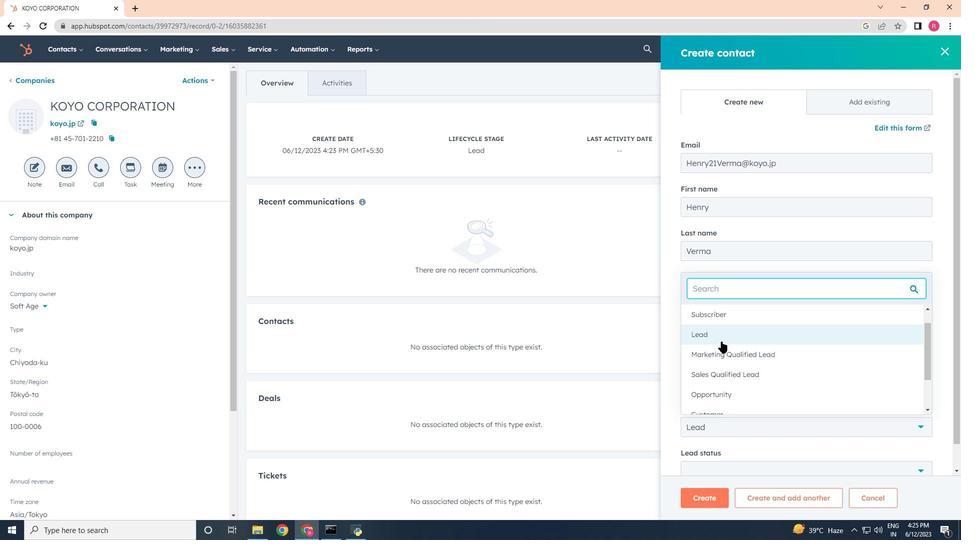 
Action: Mouse pressed left at (721, 340)
Screenshot: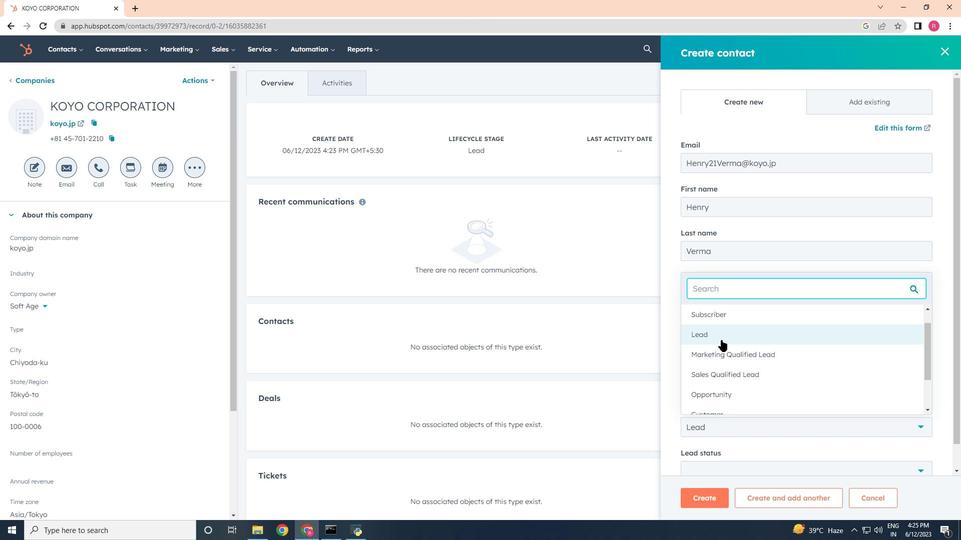 
Action: Mouse moved to (739, 437)
Screenshot: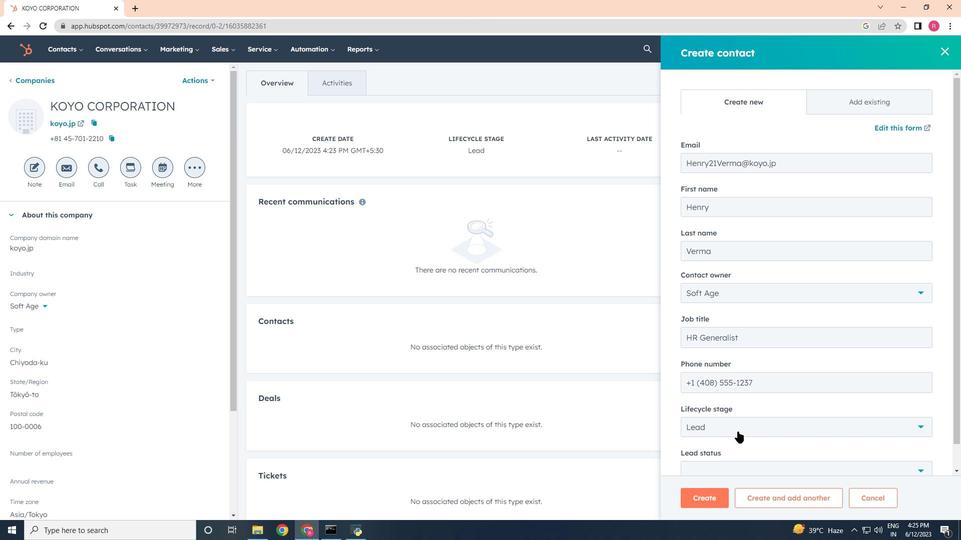 
Action: Mouse scrolled (739, 437) with delta (0, 0)
Screenshot: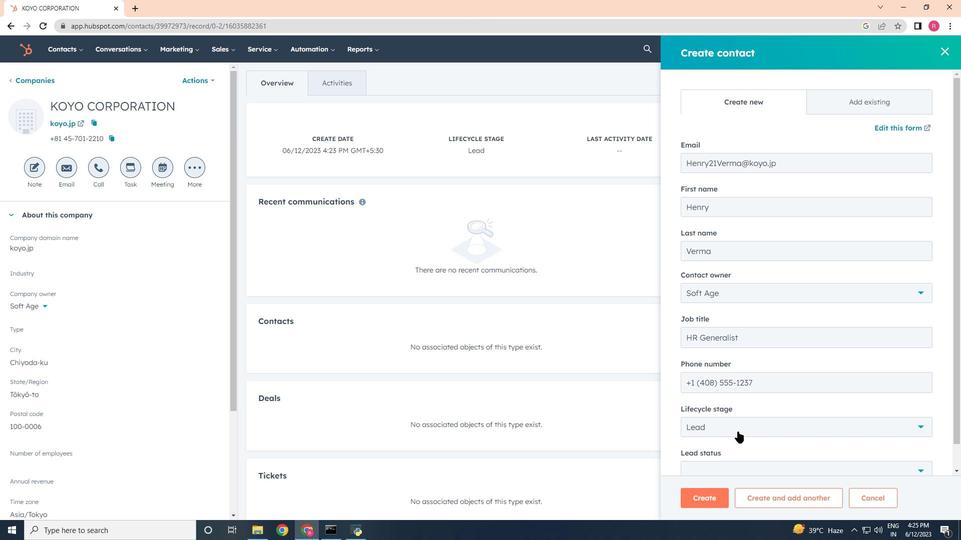 
Action: Mouse scrolled (739, 437) with delta (0, 0)
Screenshot: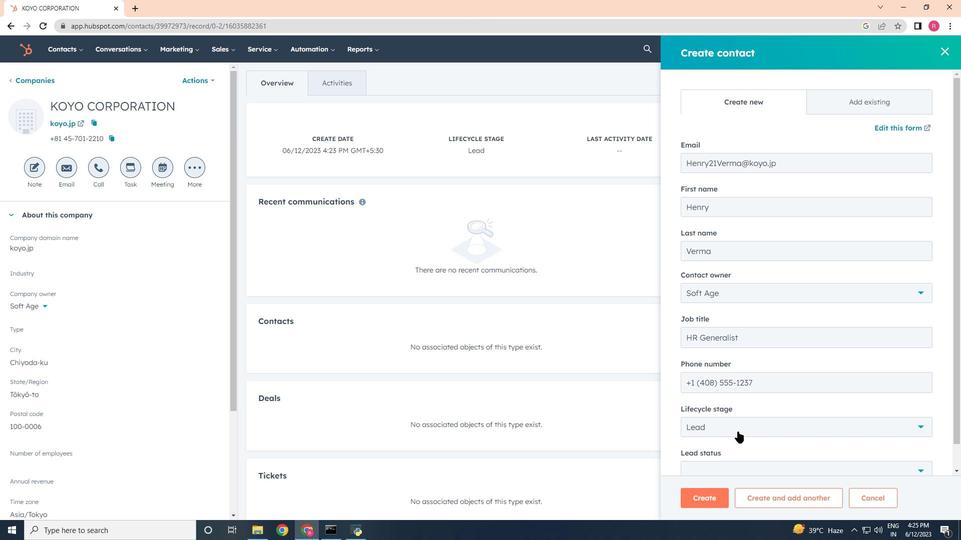 
Action: Mouse scrolled (739, 437) with delta (0, 0)
Screenshot: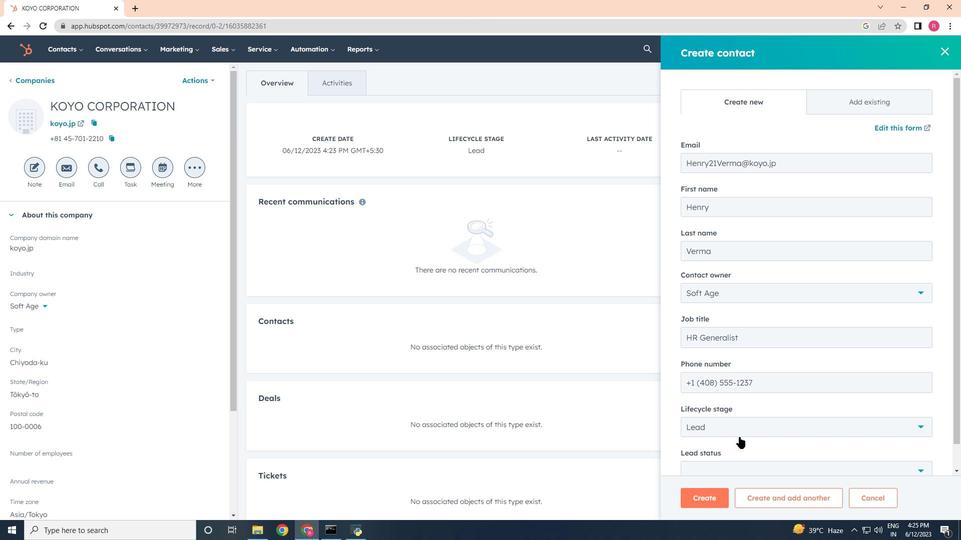 
Action: Mouse scrolled (739, 437) with delta (0, 0)
Screenshot: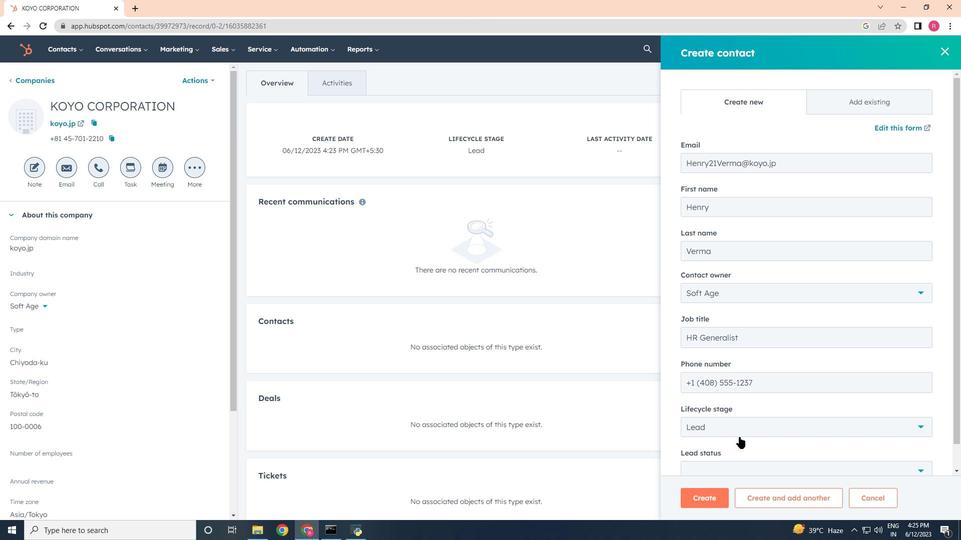 
Action: Mouse scrolled (739, 437) with delta (0, 0)
Screenshot: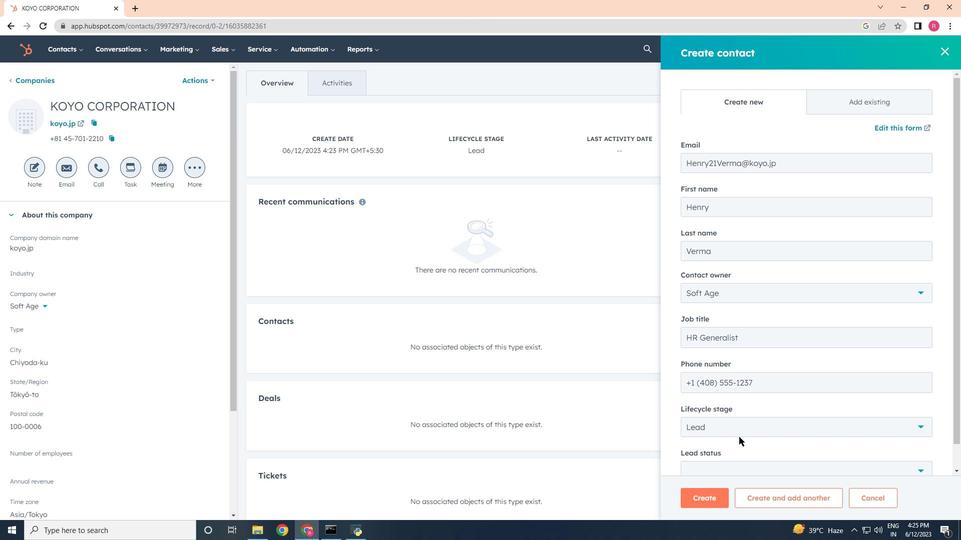 
Action: Mouse moved to (739, 443)
Screenshot: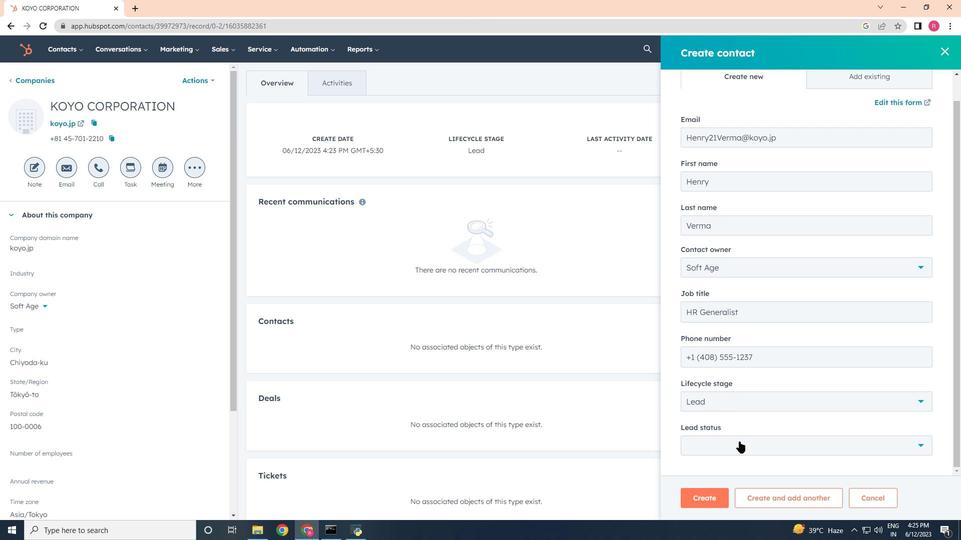 
Action: Mouse pressed left at (739, 443)
Screenshot: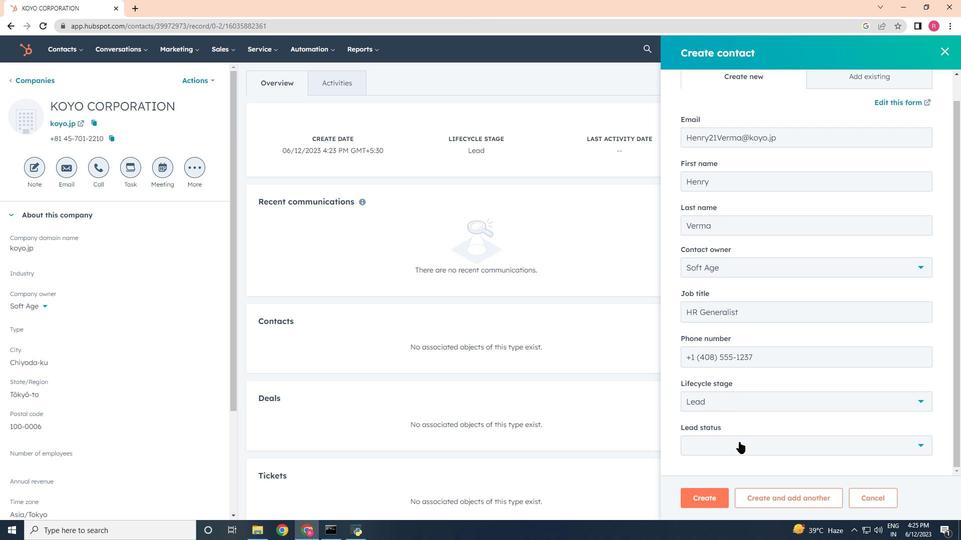 
Action: Mouse moved to (710, 378)
Screenshot: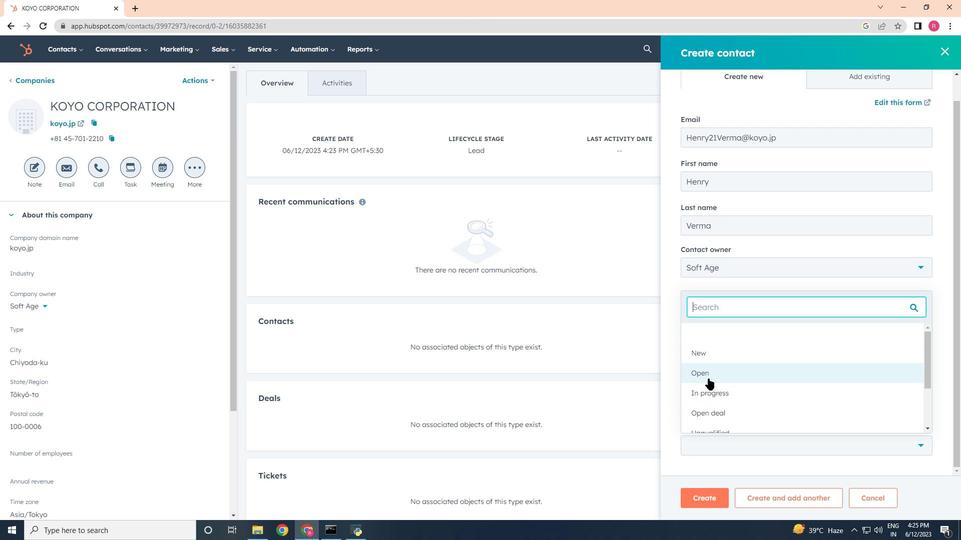 
Action: Mouse pressed left at (710, 378)
Screenshot: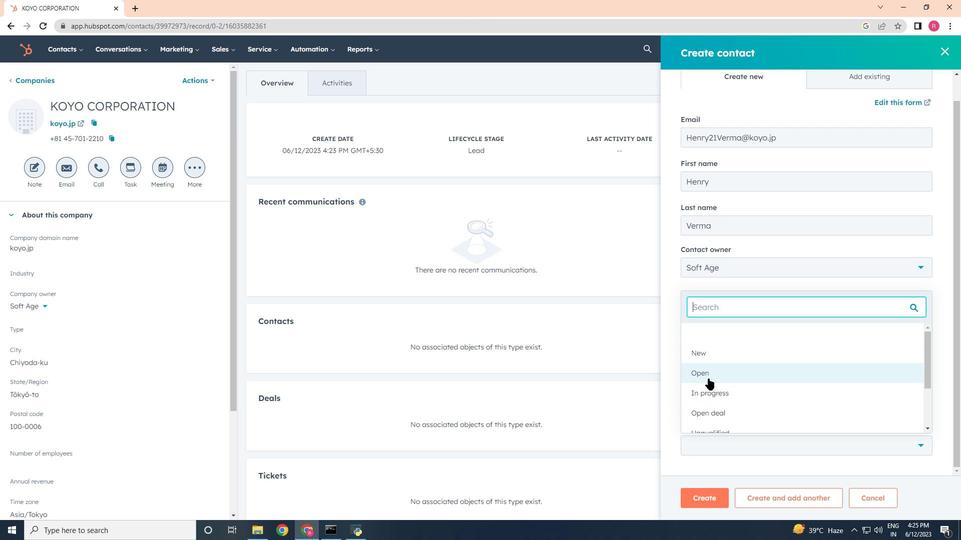 
Action: Mouse moved to (709, 503)
Screenshot: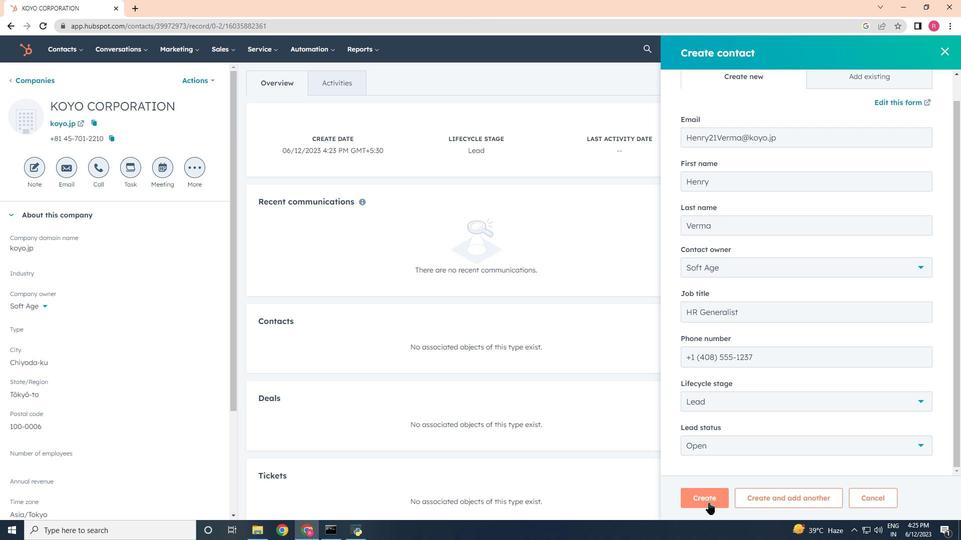 
Action: Mouse pressed left at (709, 503)
Screenshot: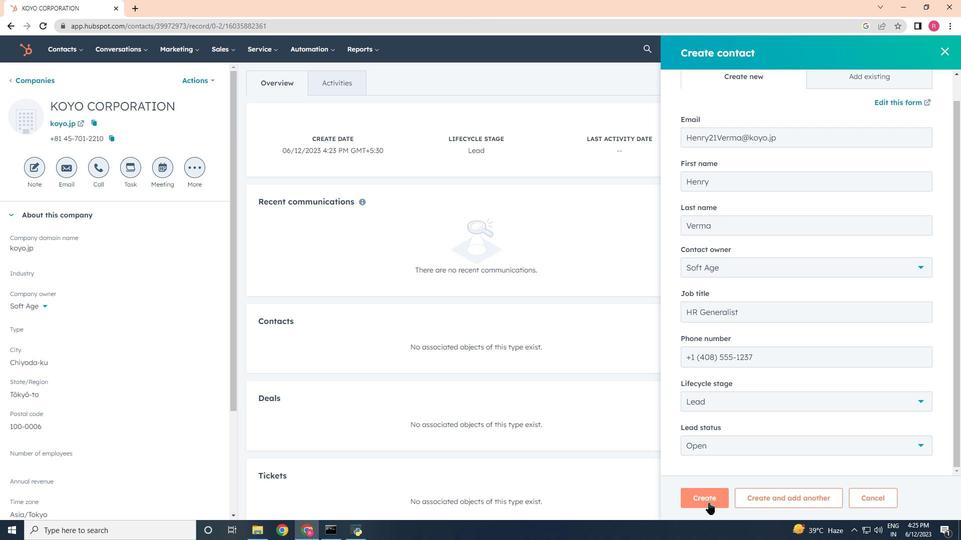 
Action: Mouse moved to (696, 508)
Screenshot: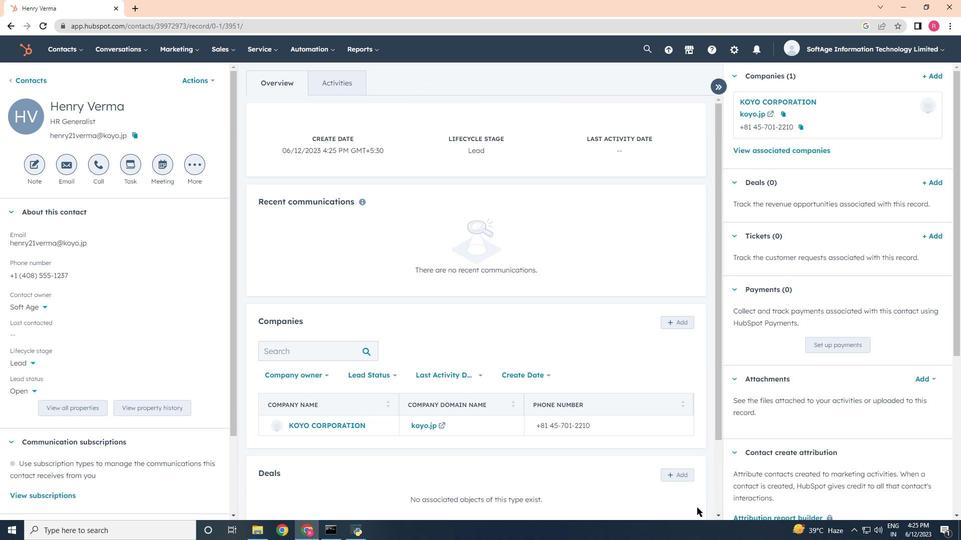 
